 Task: Look for space in Floridia, Italy from 6th September, 2023 to 18th September, 2023 for 3 adults in price range Rs.6000 to Rs.12000. Place can be entire place with 2 bedrooms having 2 beds and 2 bathrooms. Property type can be house, flat, guest house, hotel. Booking option can be shelf check-in. Required host language is English.
Action: Mouse moved to (373, 59)
Screenshot: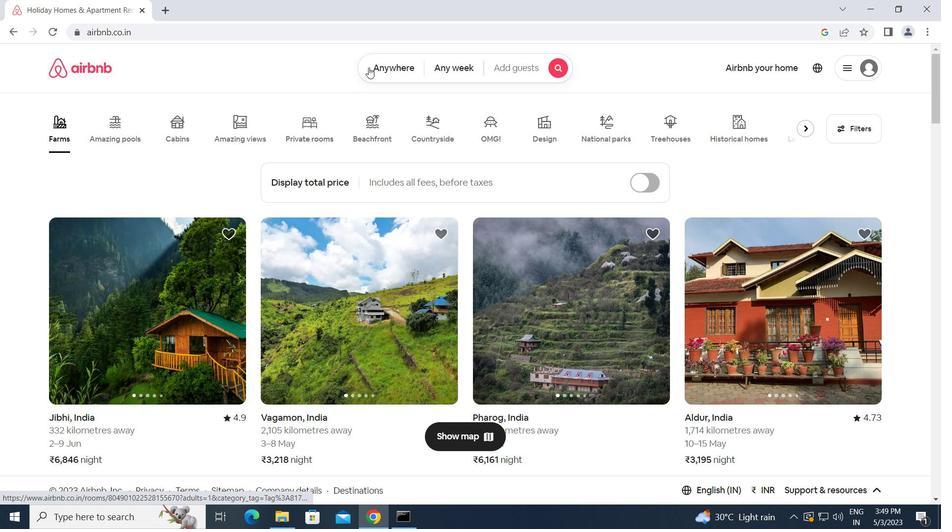 
Action: Mouse pressed left at (373, 59)
Screenshot: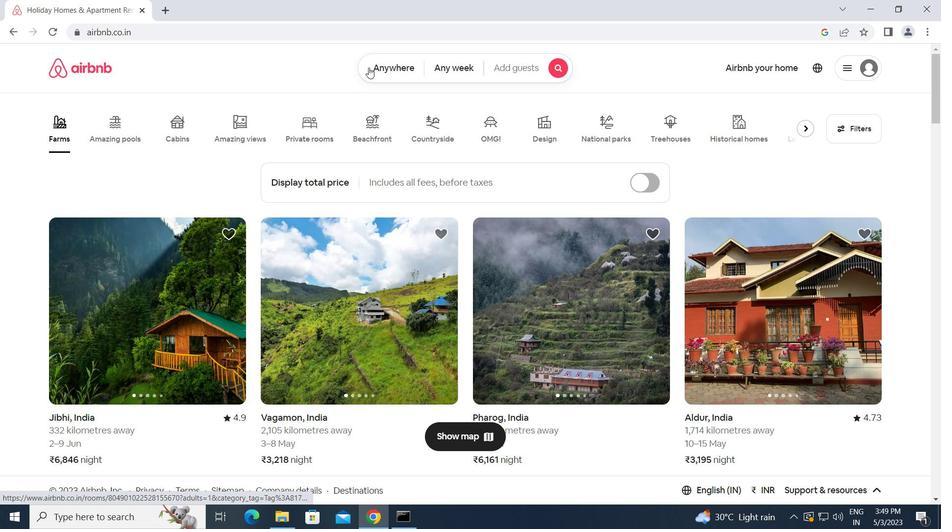 
Action: Mouse moved to (342, 105)
Screenshot: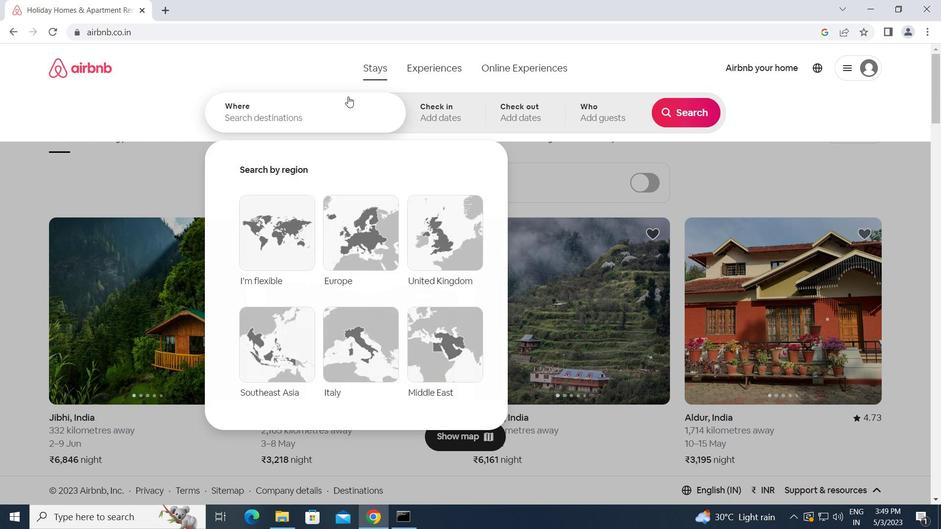 
Action: Mouse pressed left at (342, 105)
Screenshot: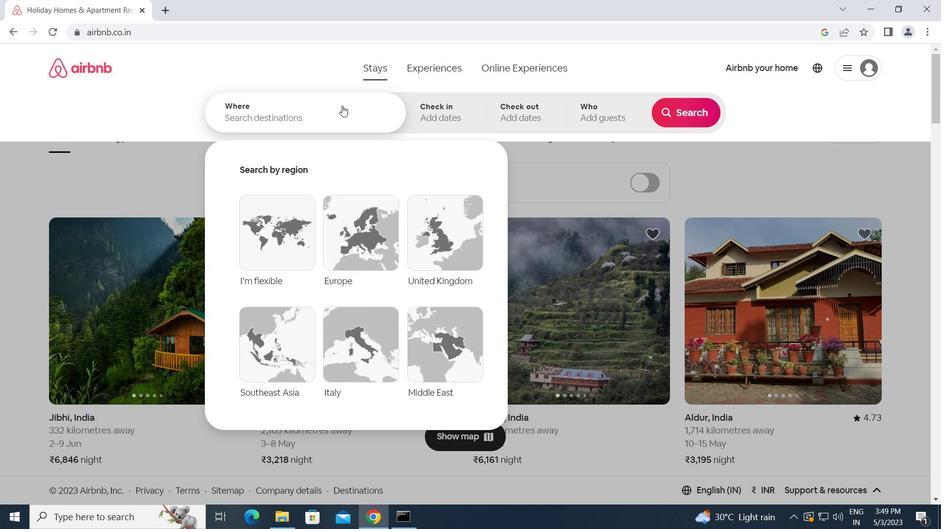
Action: Key pressed <Key.caps_lock>f<Key.caps_lock>lorida,<Key.space><Key.caps_lock>i<Key.caps_lock>taly<Key.enter>
Screenshot: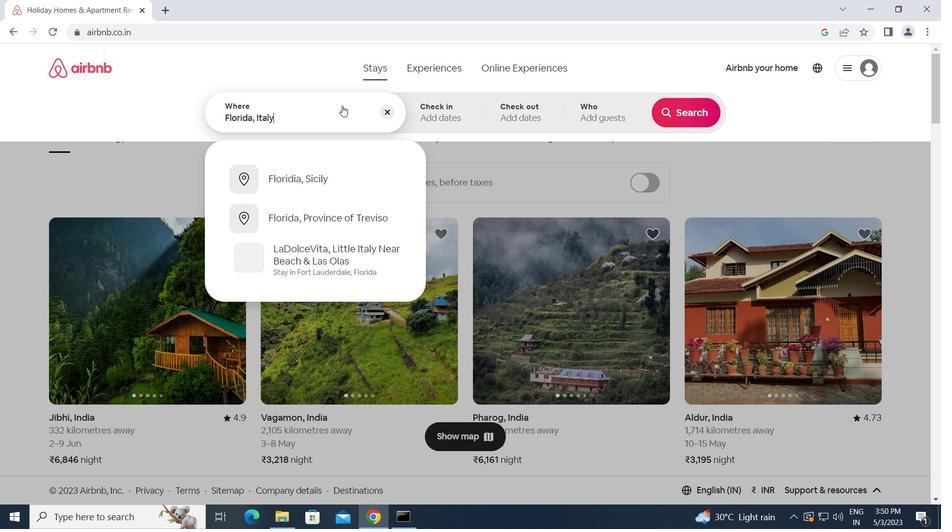 
Action: Mouse moved to (684, 211)
Screenshot: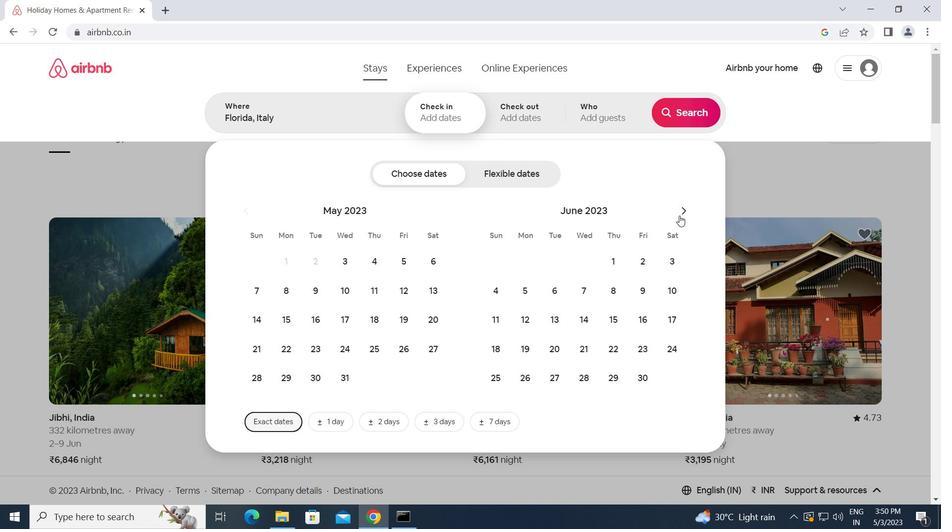 
Action: Mouse pressed left at (684, 211)
Screenshot: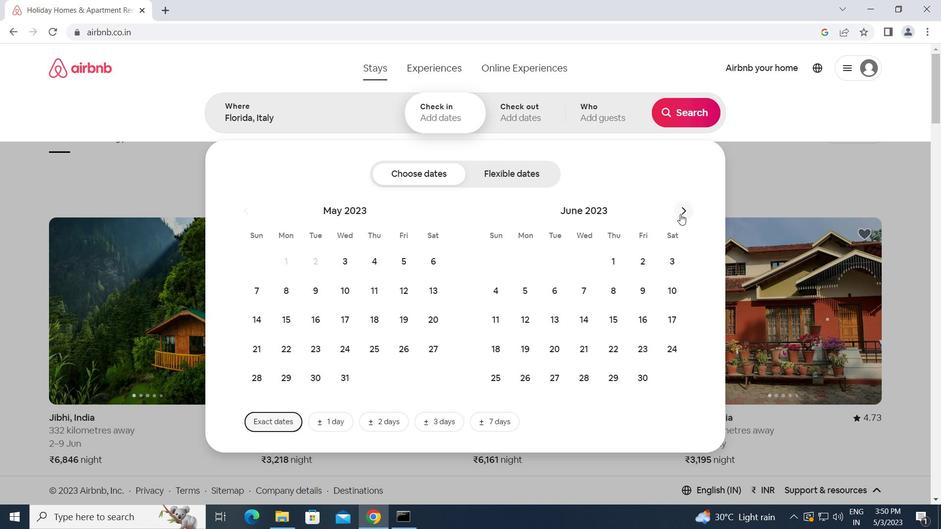 
Action: Mouse pressed left at (684, 211)
Screenshot: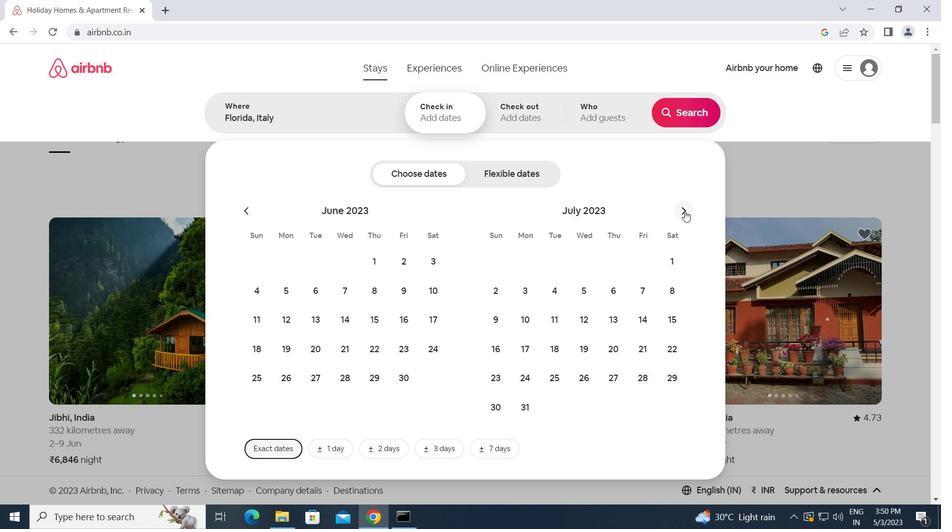 
Action: Mouse pressed left at (684, 211)
Screenshot: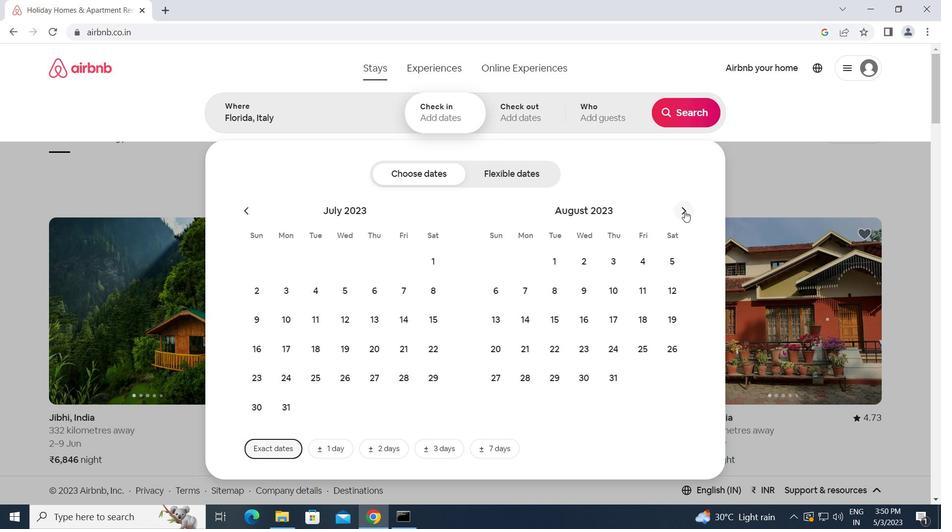 
Action: Mouse moved to (582, 286)
Screenshot: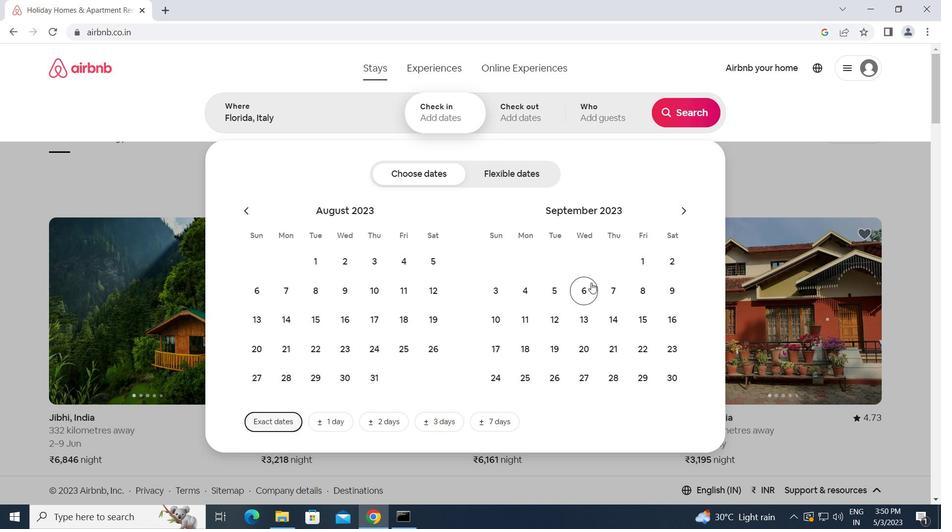 
Action: Mouse pressed left at (582, 286)
Screenshot: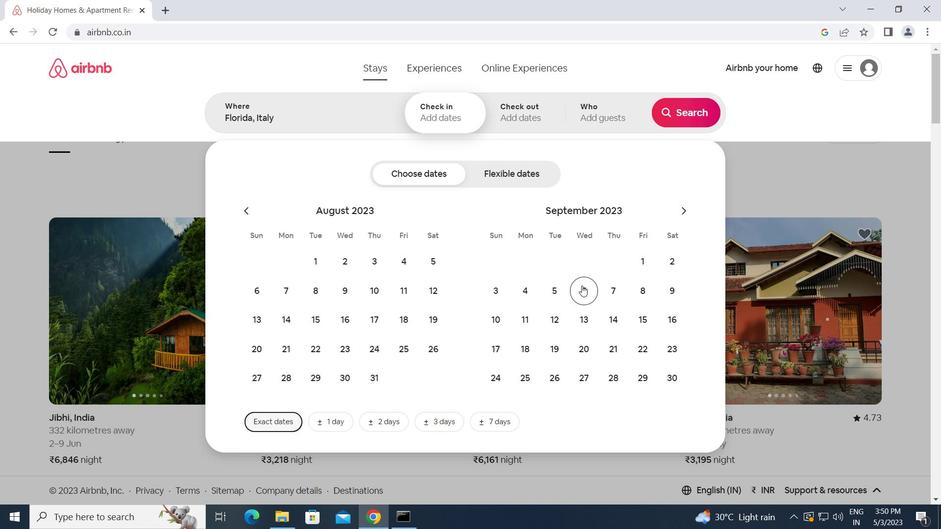 
Action: Mouse moved to (521, 340)
Screenshot: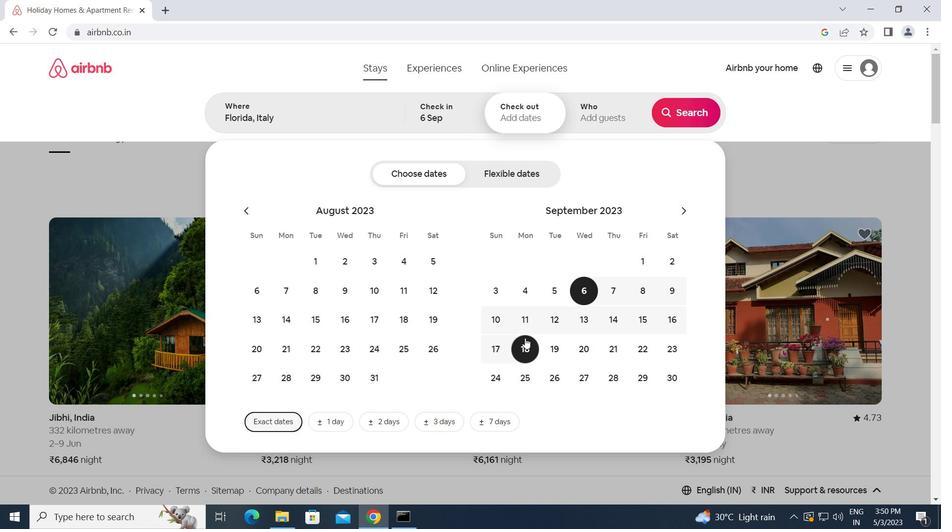 
Action: Mouse pressed left at (521, 340)
Screenshot: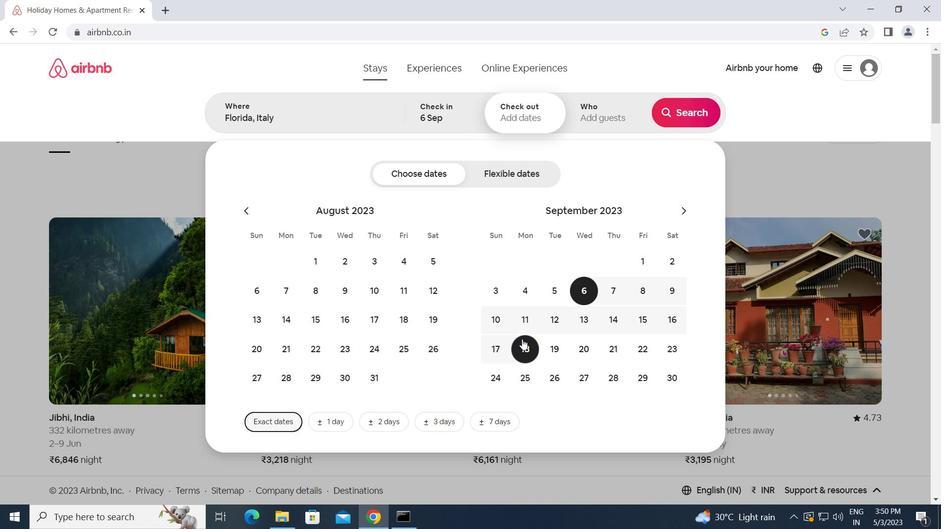 
Action: Mouse moved to (611, 110)
Screenshot: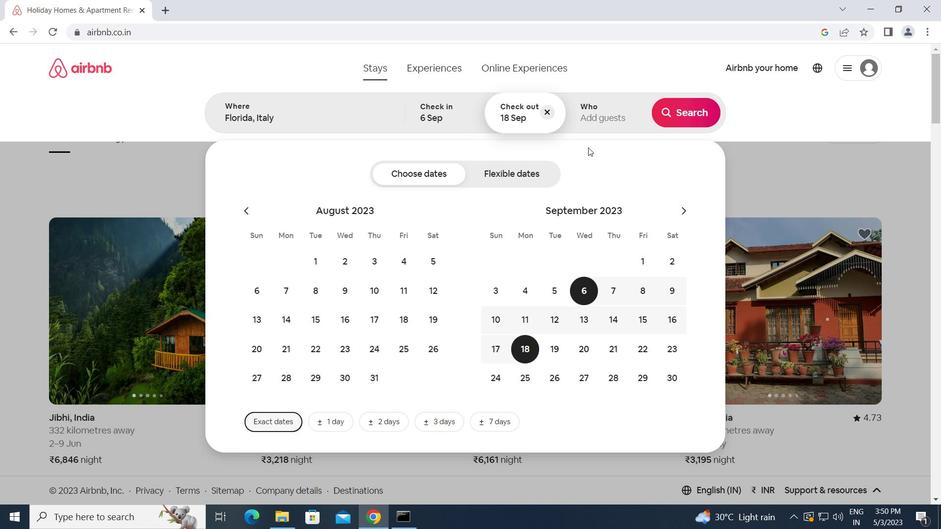 
Action: Mouse pressed left at (611, 110)
Screenshot: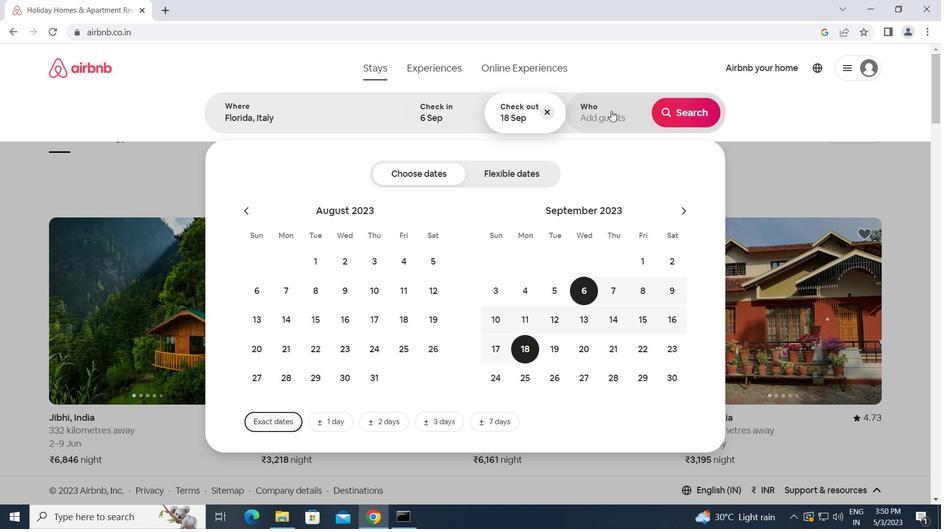 
Action: Mouse moved to (689, 177)
Screenshot: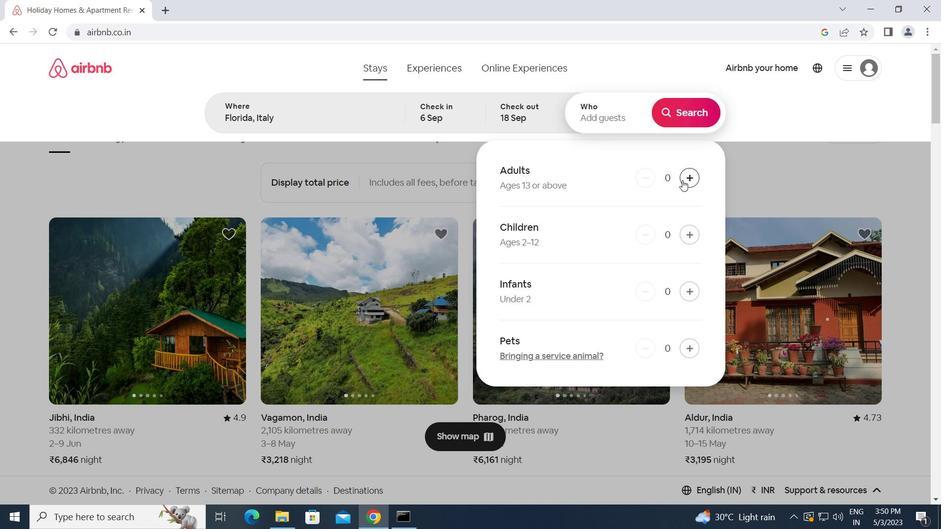
Action: Mouse pressed left at (689, 177)
Screenshot: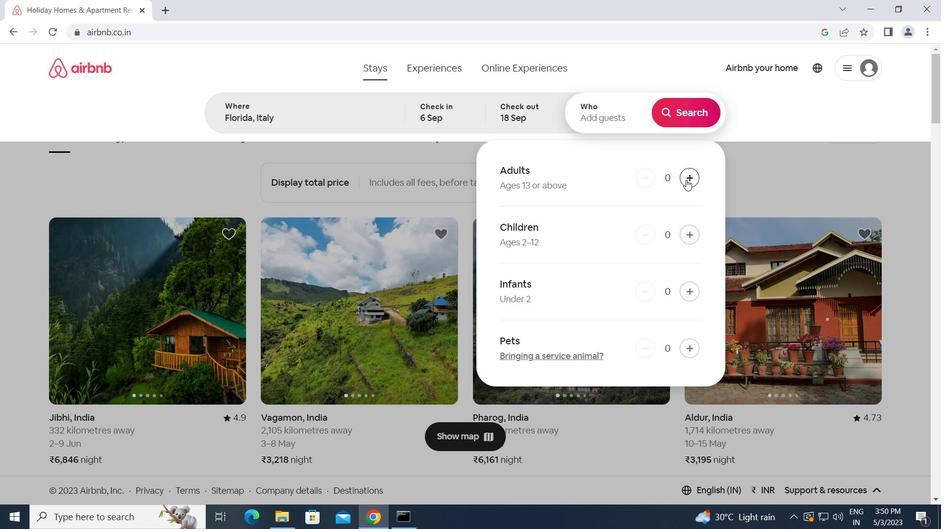 
Action: Mouse pressed left at (689, 177)
Screenshot: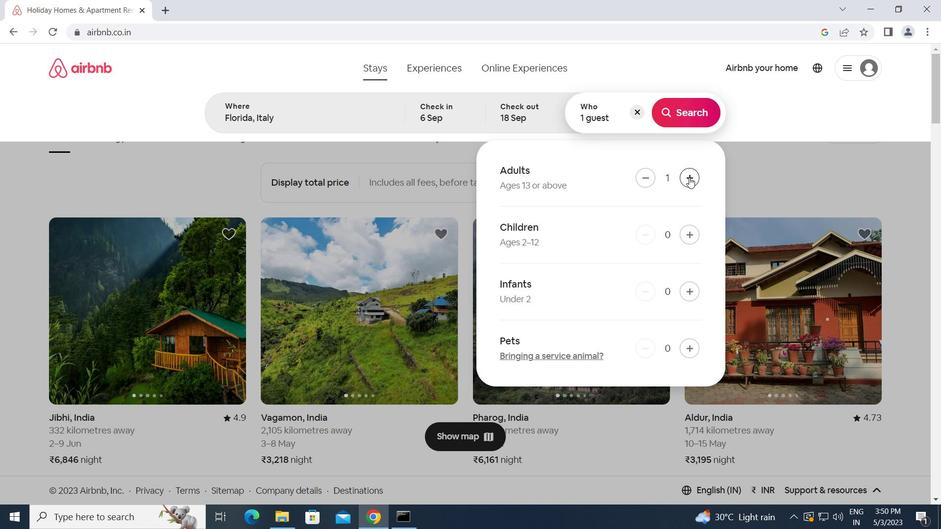 
Action: Mouse pressed left at (689, 177)
Screenshot: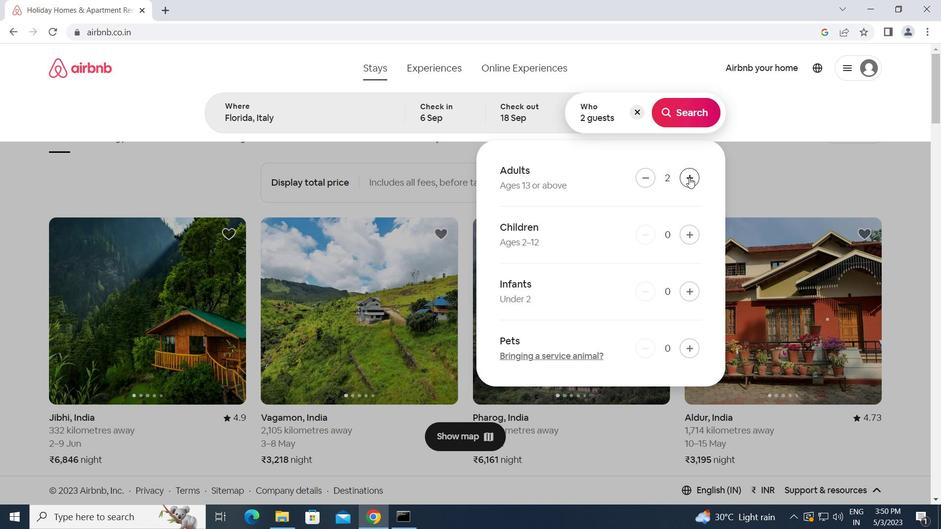 
Action: Mouse moved to (686, 118)
Screenshot: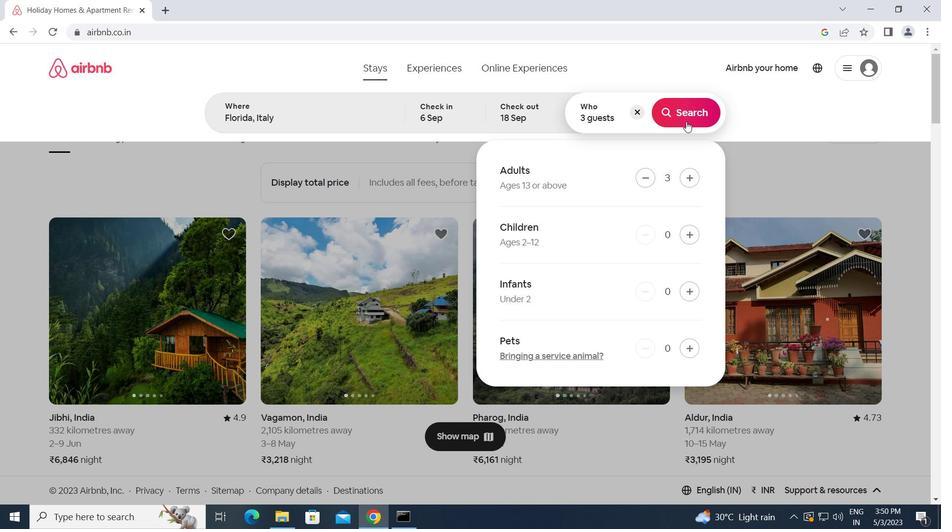 
Action: Mouse pressed left at (686, 118)
Screenshot: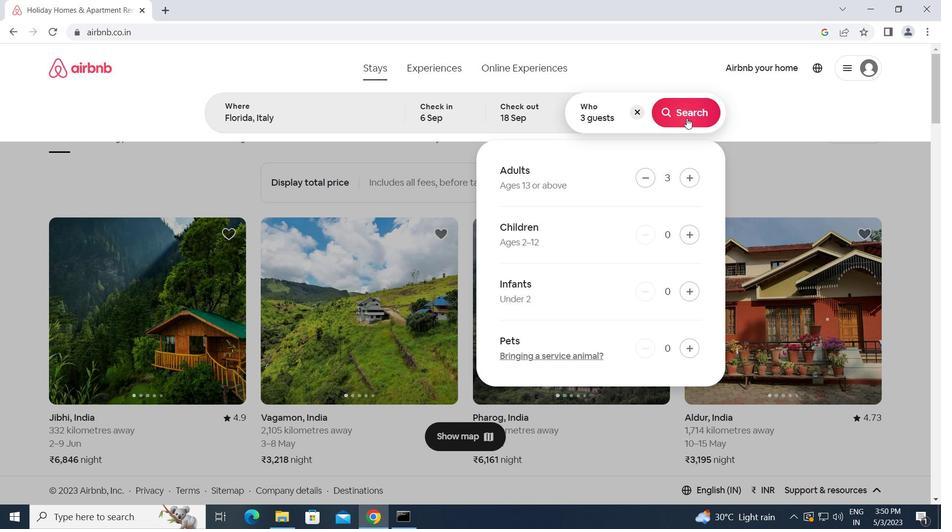 
Action: Mouse moved to (897, 115)
Screenshot: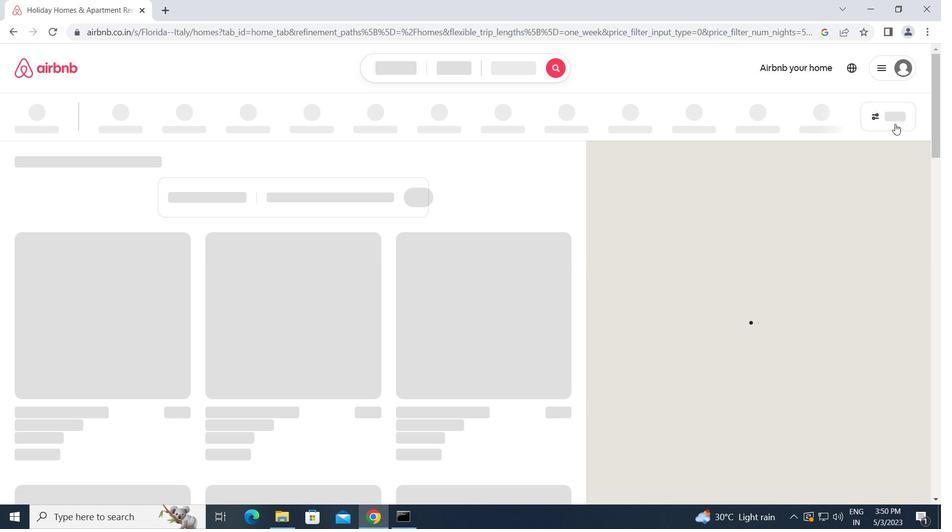 
Action: Mouse pressed left at (897, 115)
Screenshot: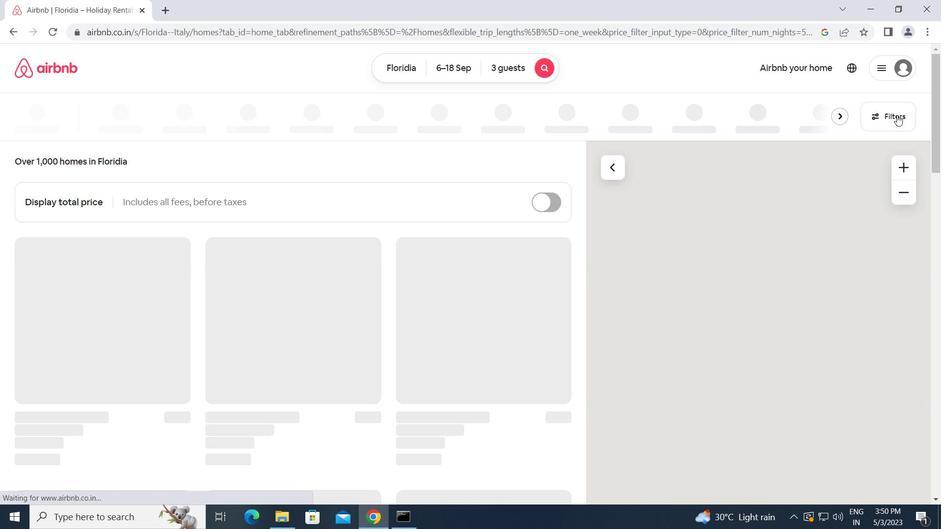 
Action: Mouse moved to (306, 271)
Screenshot: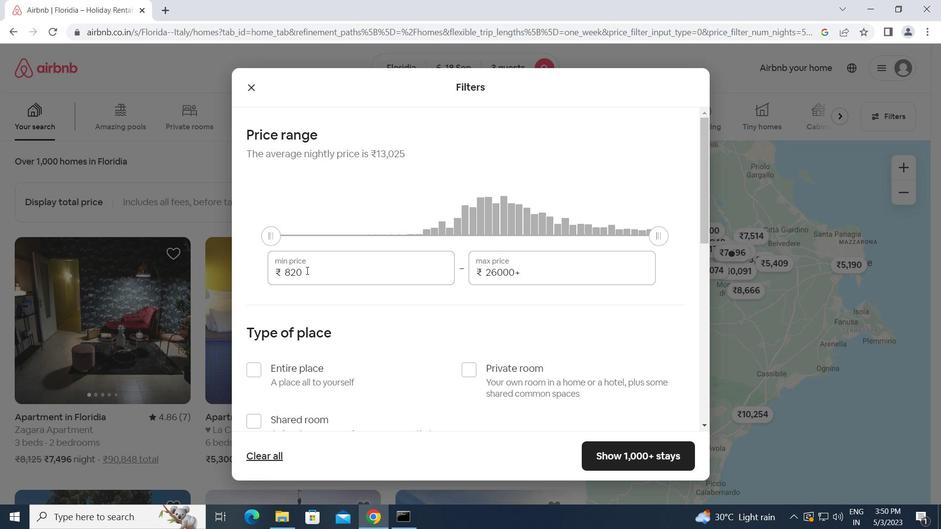 
Action: Mouse pressed left at (306, 271)
Screenshot: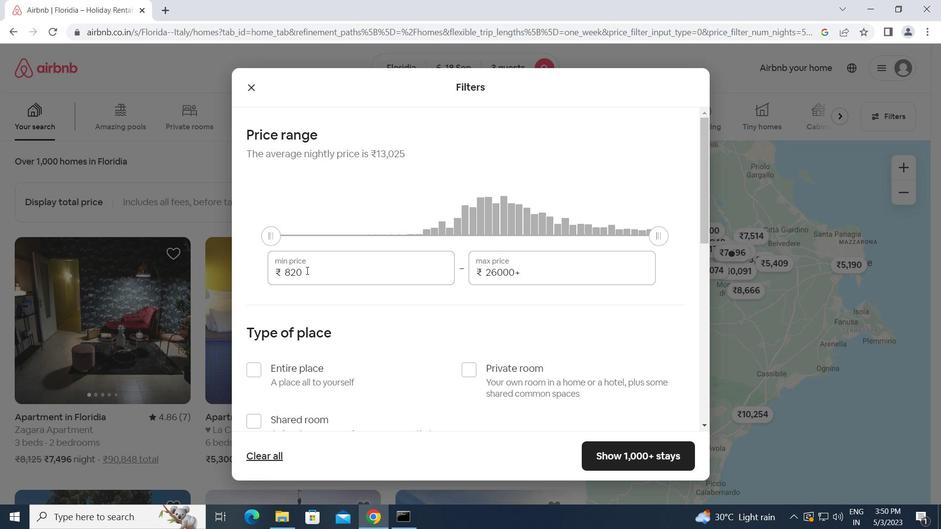 
Action: Mouse moved to (259, 275)
Screenshot: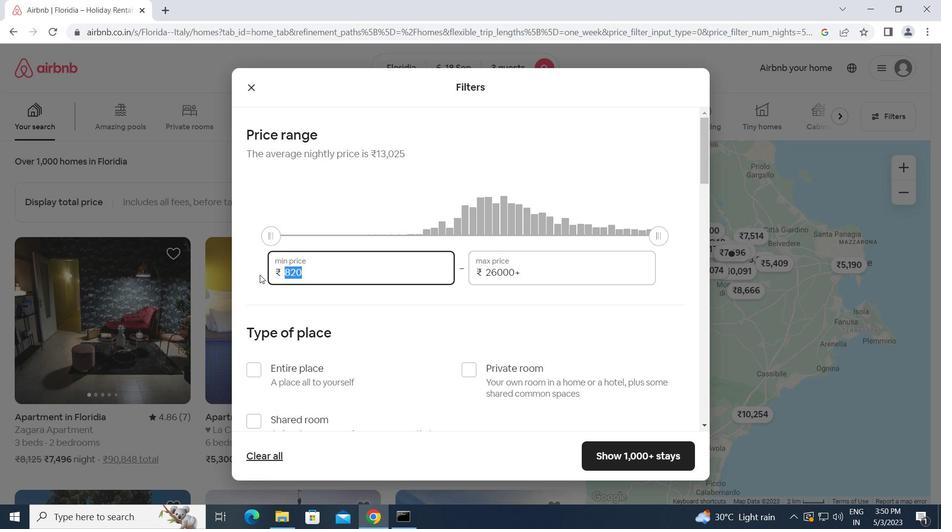 
Action: Key pressed 6000<Key.tab>2<Key.backspace>12000
Screenshot: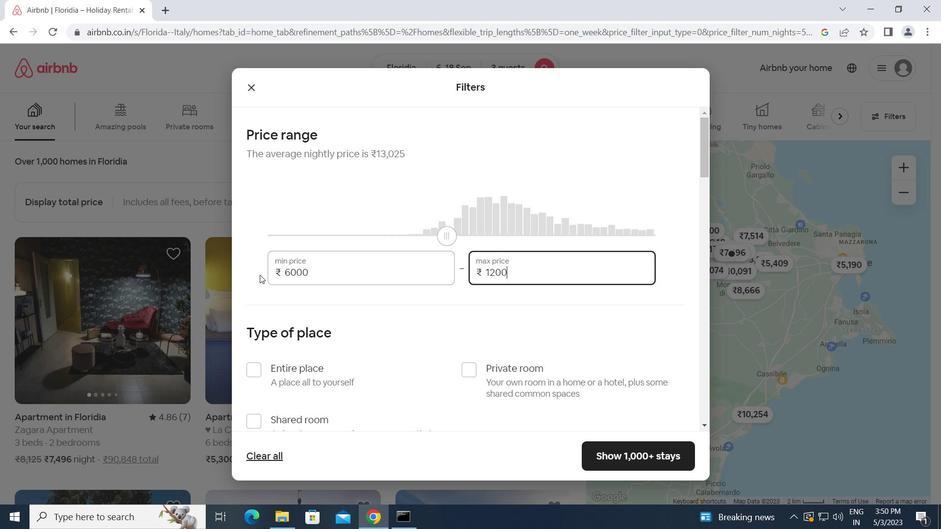
Action: Mouse moved to (268, 364)
Screenshot: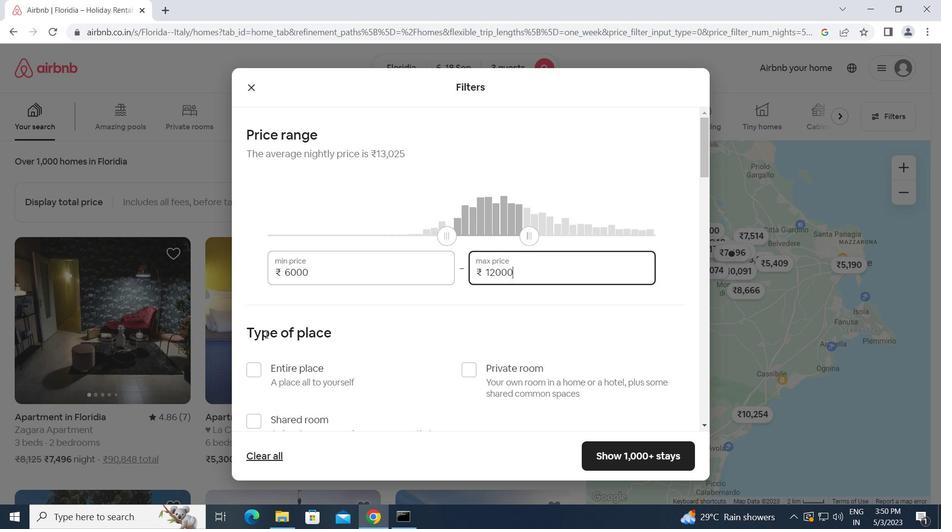 
Action: Mouse pressed left at (268, 364)
Screenshot: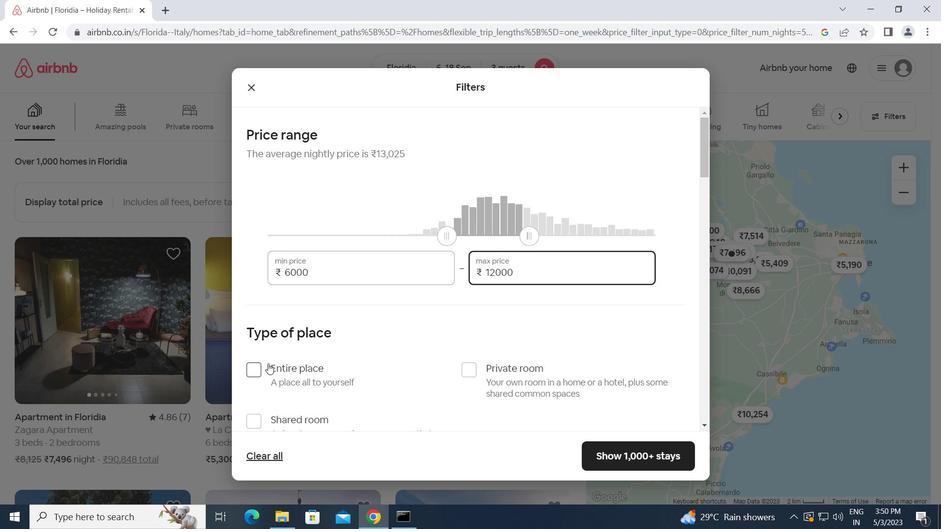 
Action: Mouse moved to (385, 357)
Screenshot: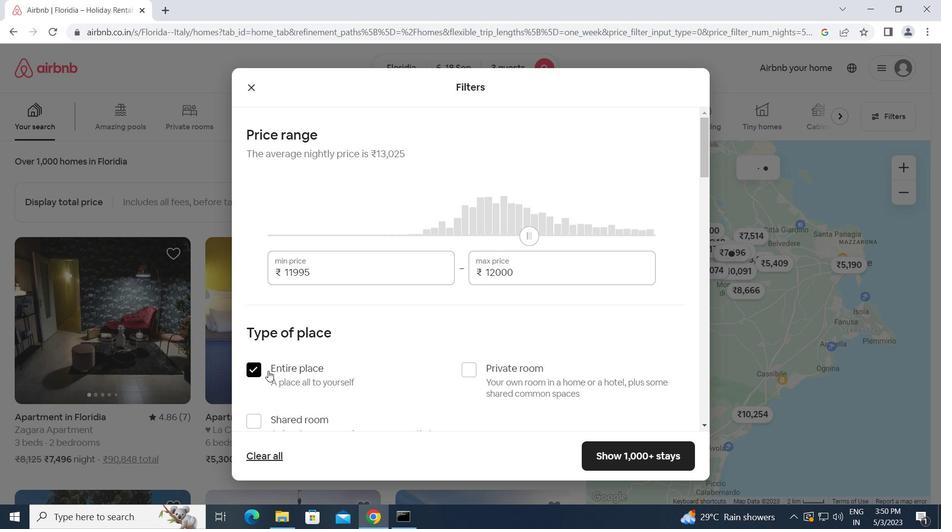 
Action: Mouse scrolled (385, 356) with delta (0, 0)
Screenshot: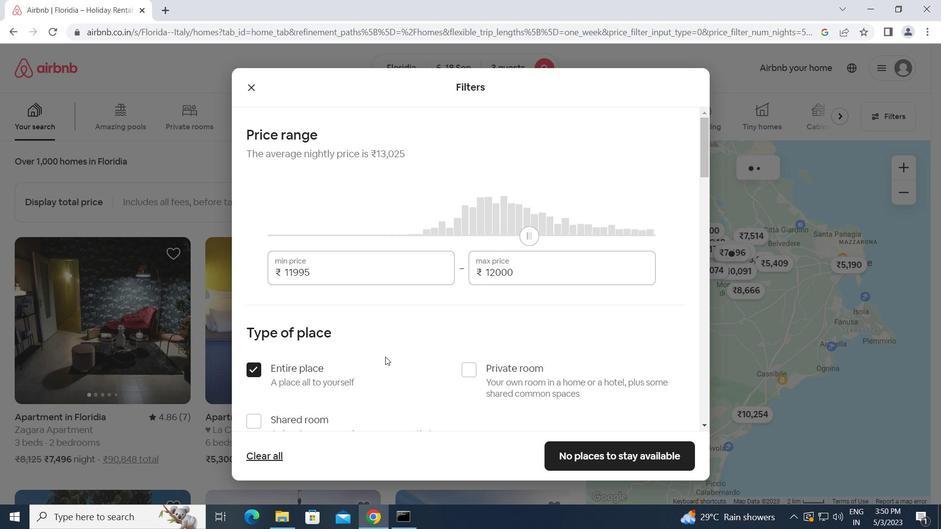
Action: Mouse scrolled (385, 356) with delta (0, 0)
Screenshot: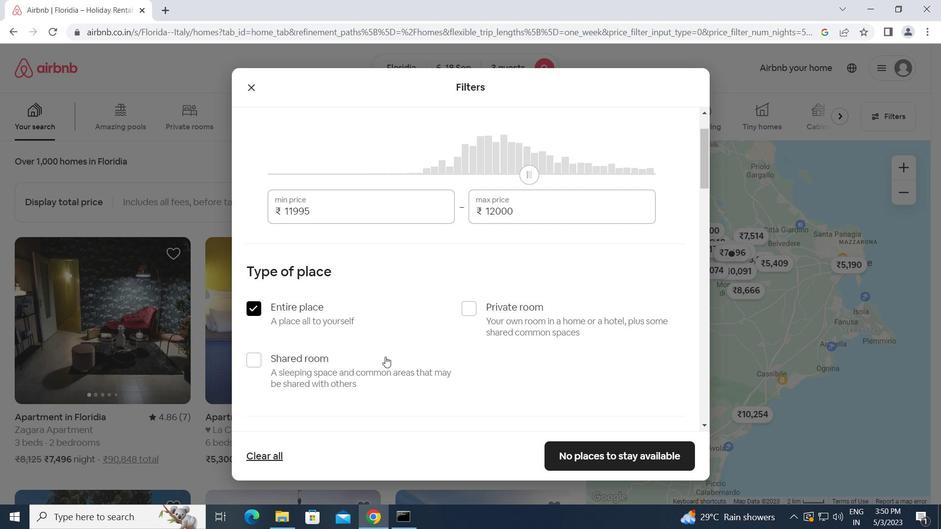 
Action: Mouse moved to (320, 309)
Screenshot: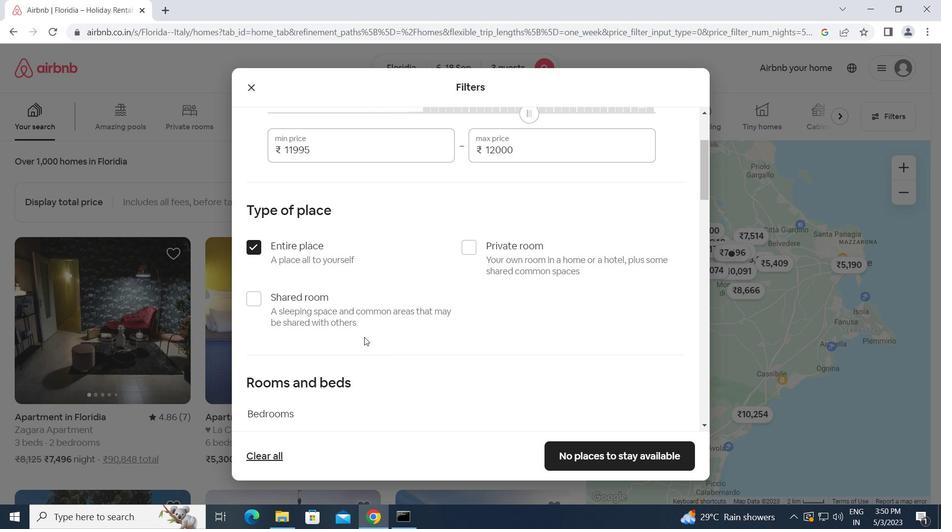 
Action: Mouse scrolled (320, 309) with delta (0, 0)
Screenshot: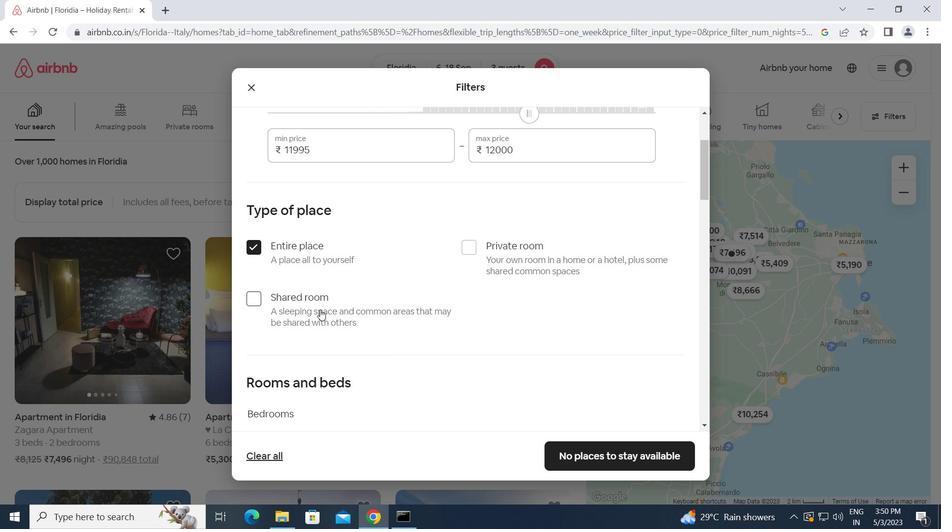 
Action: Mouse moved to (319, 309)
Screenshot: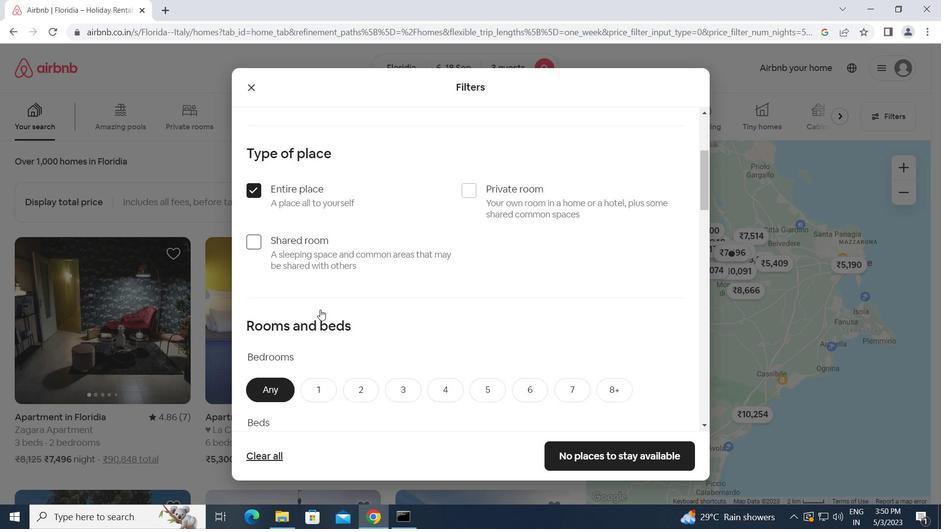 
Action: Mouse scrolled (319, 309) with delta (0, 0)
Screenshot: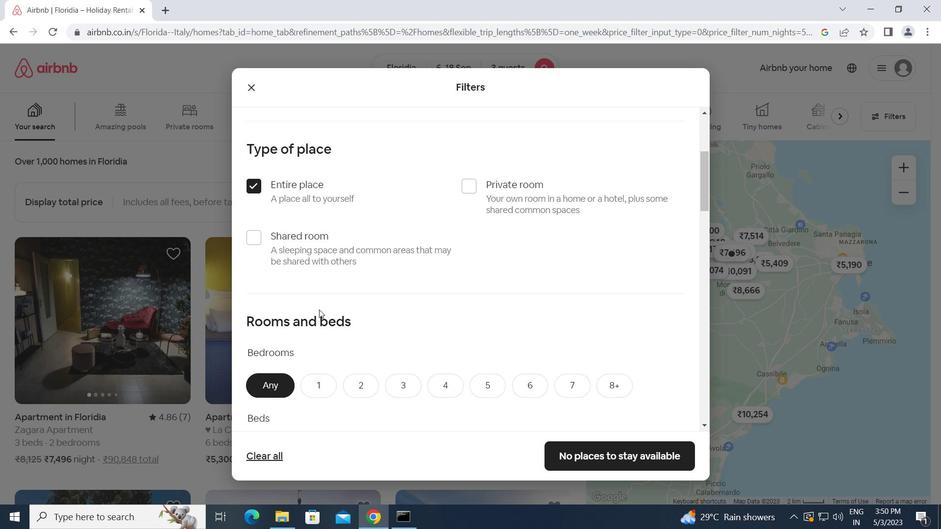 
Action: Mouse moved to (355, 321)
Screenshot: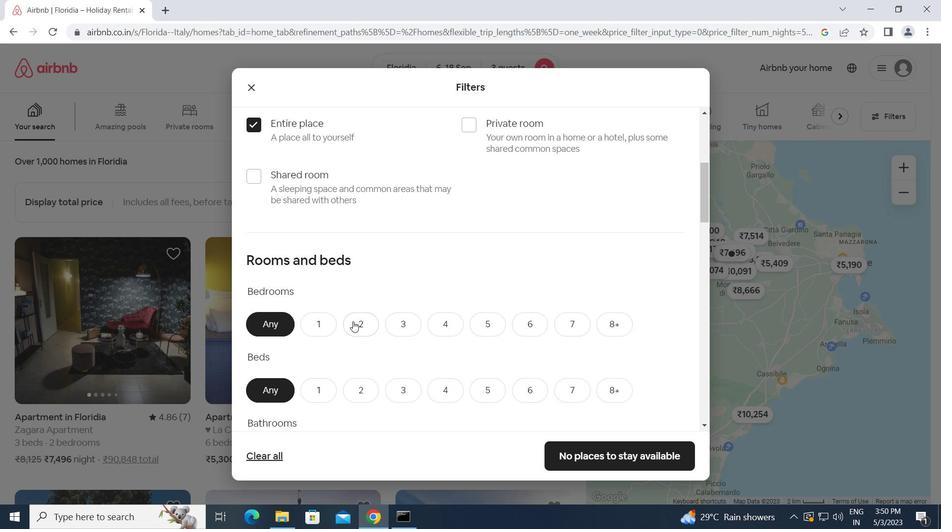 
Action: Mouse pressed left at (355, 321)
Screenshot: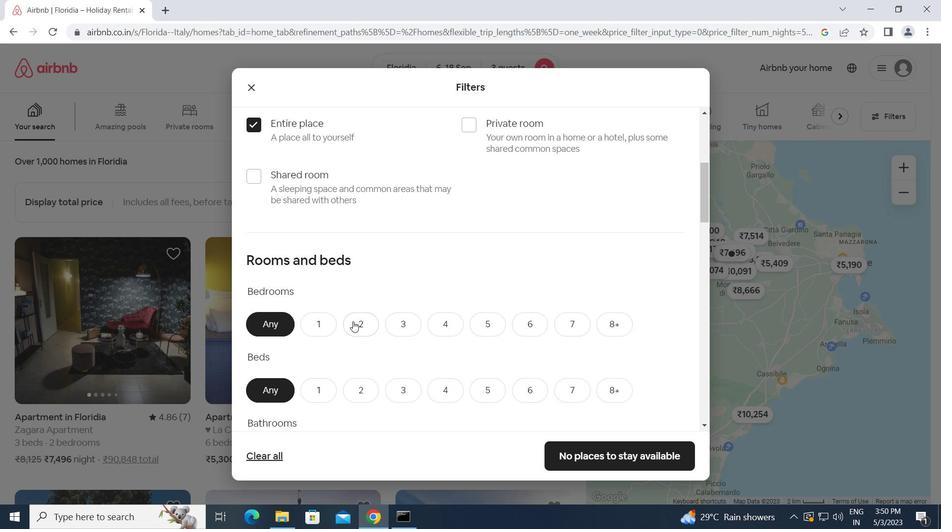 
Action: Mouse moved to (356, 388)
Screenshot: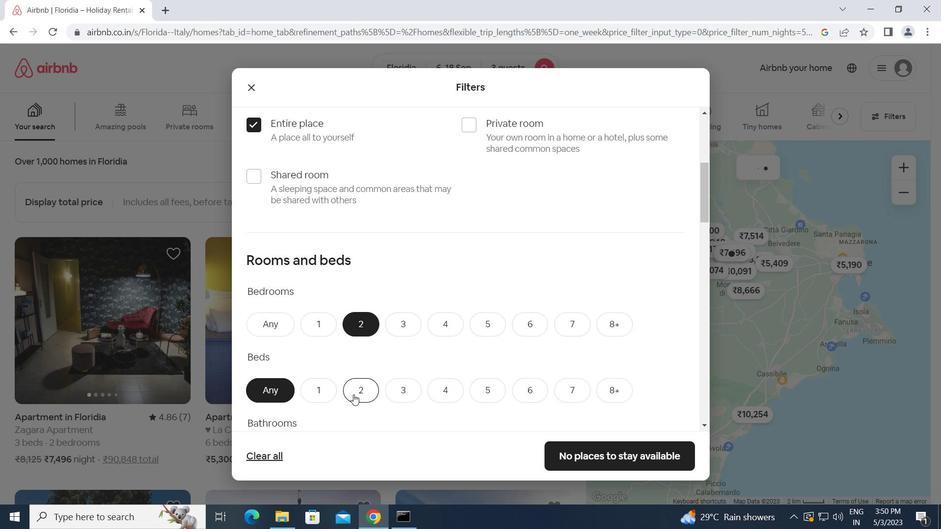 
Action: Mouse pressed left at (356, 388)
Screenshot: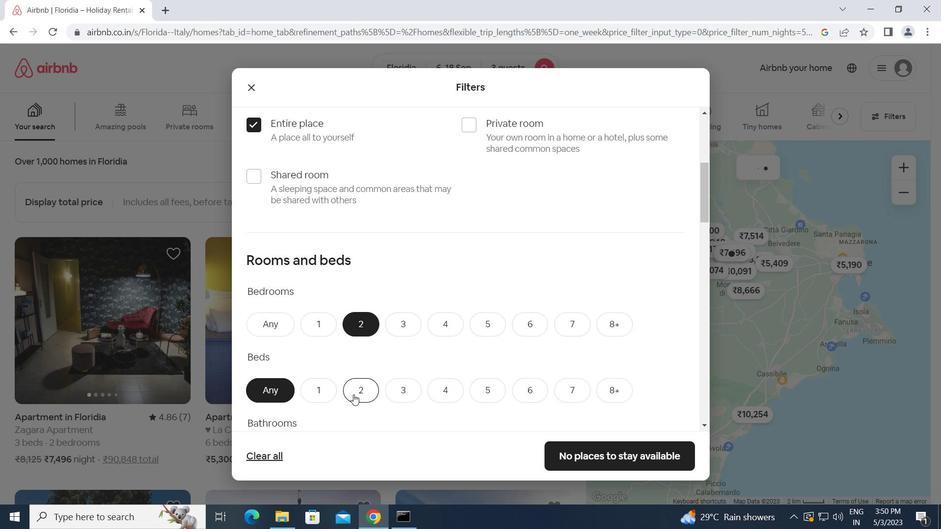 
Action: Mouse scrolled (356, 388) with delta (0, 0)
Screenshot: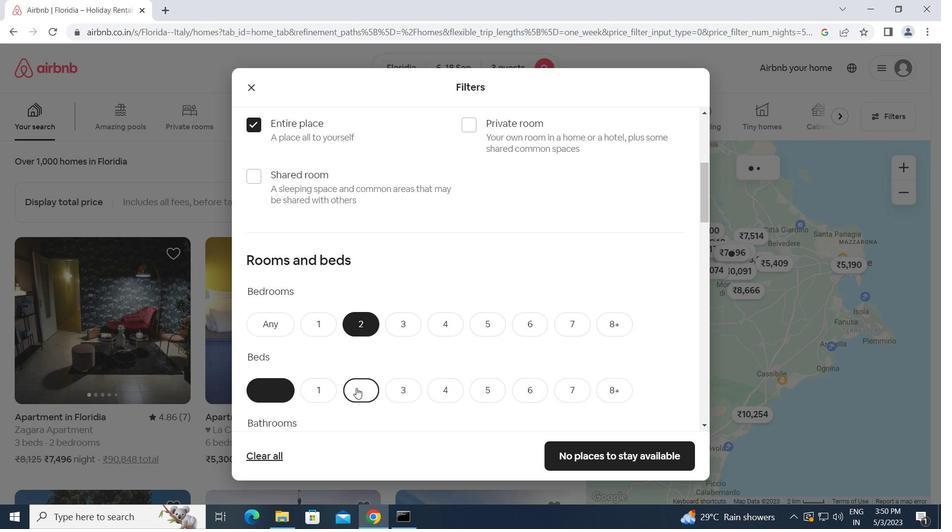
Action: Mouse scrolled (356, 388) with delta (0, 0)
Screenshot: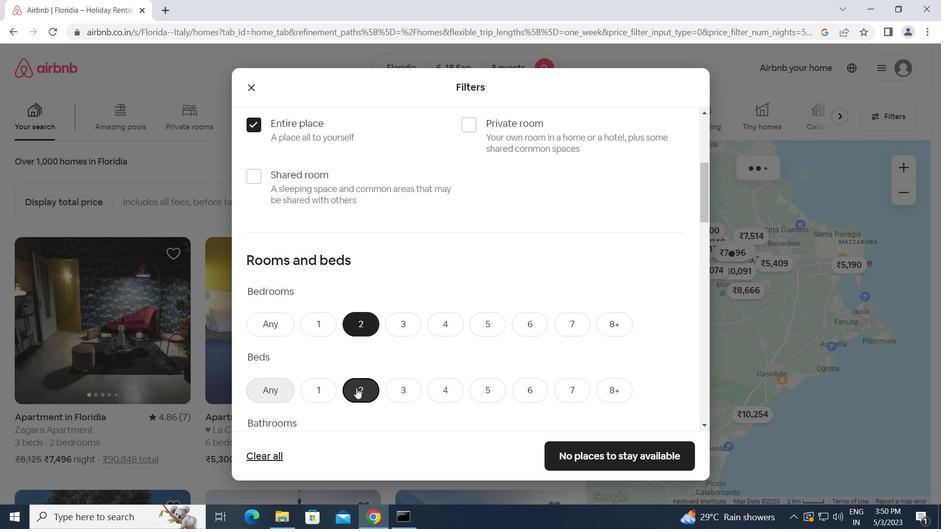 
Action: Mouse moved to (359, 331)
Screenshot: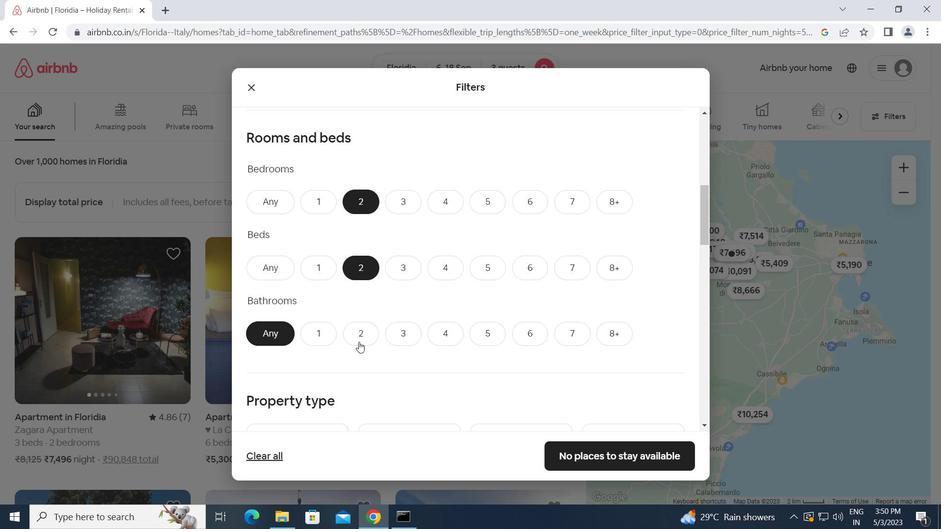 
Action: Mouse pressed left at (359, 331)
Screenshot: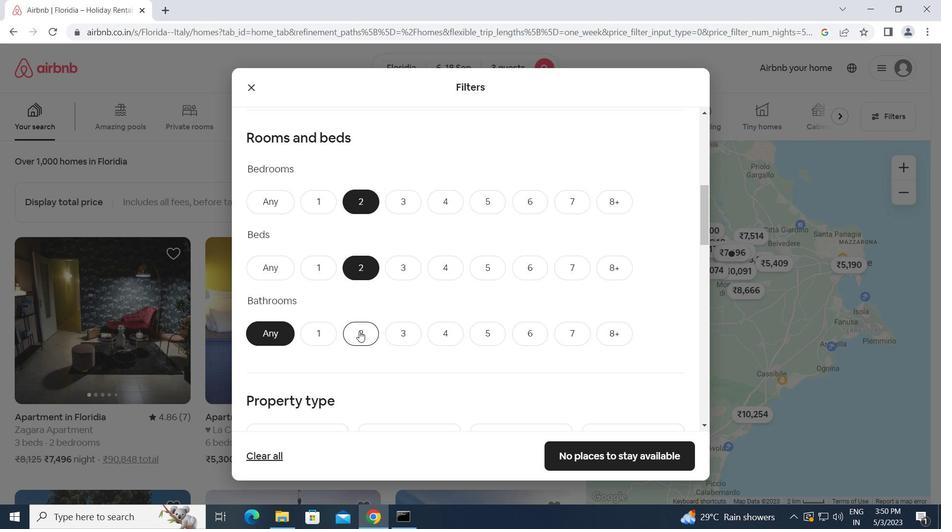
Action: Mouse moved to (373, 339)
Screenshot: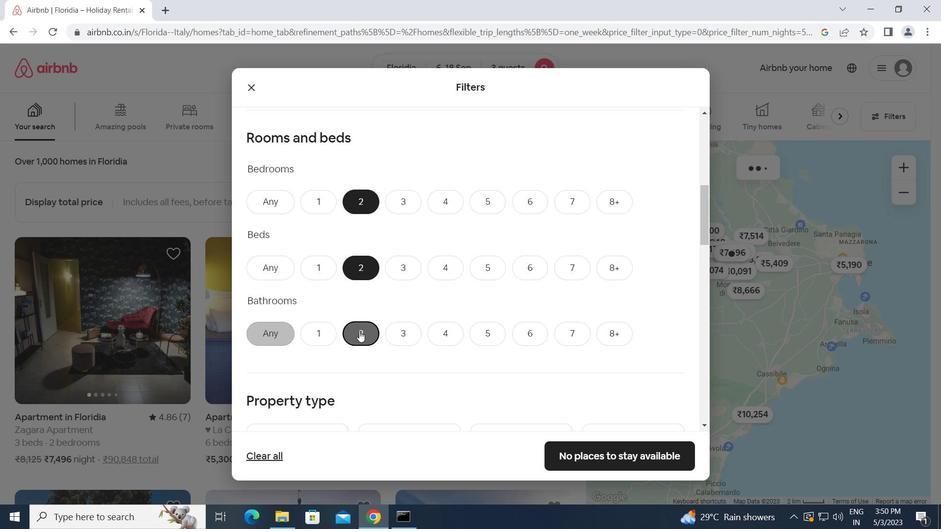 
Action: Mouse scrolled (373, 339) with delta (0, 0)
Screenshot: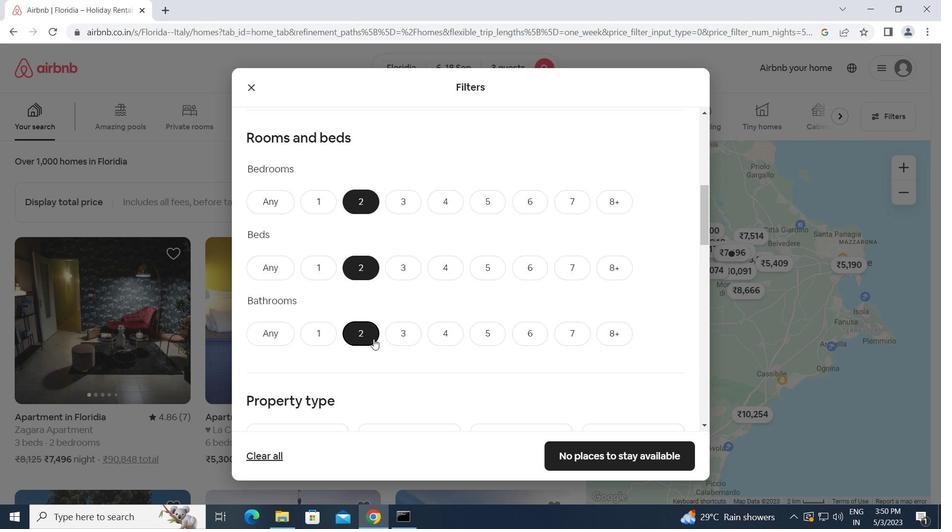 
Action: Mouse scrolled (373, 339) with delta (0, 0)
Screenshot: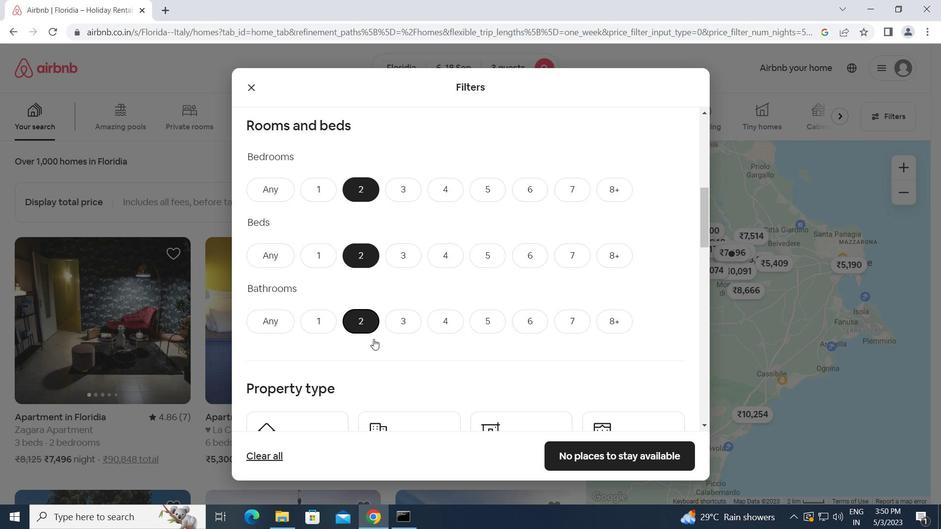 
Action: Mouse moved to (298, 331)
Screenshot: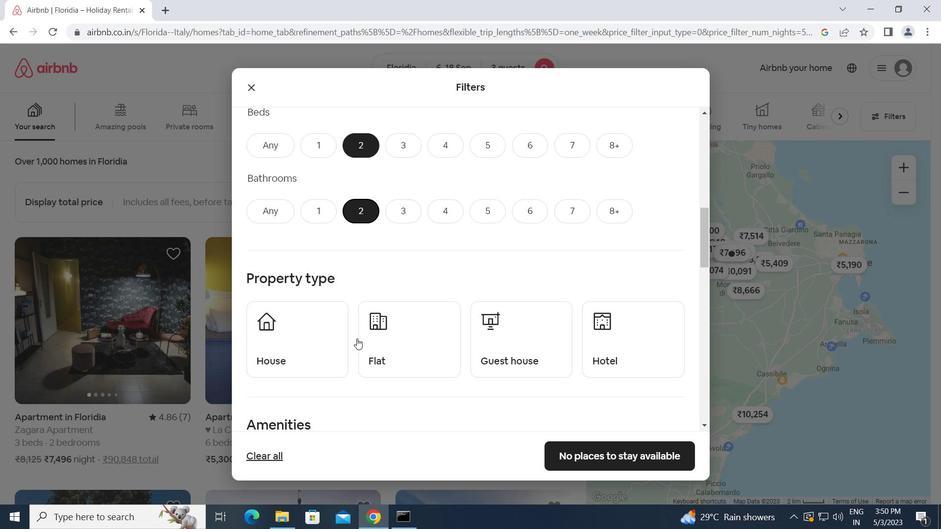 
Action: Mouse pressed left at (298, 331)
Screenshot: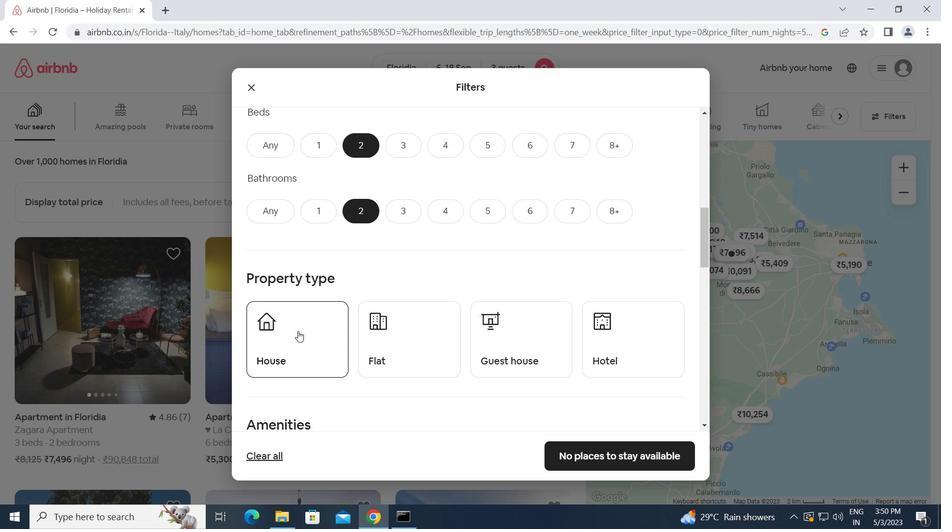 
Action: Mouse moved to (409, 331)
Screenshot: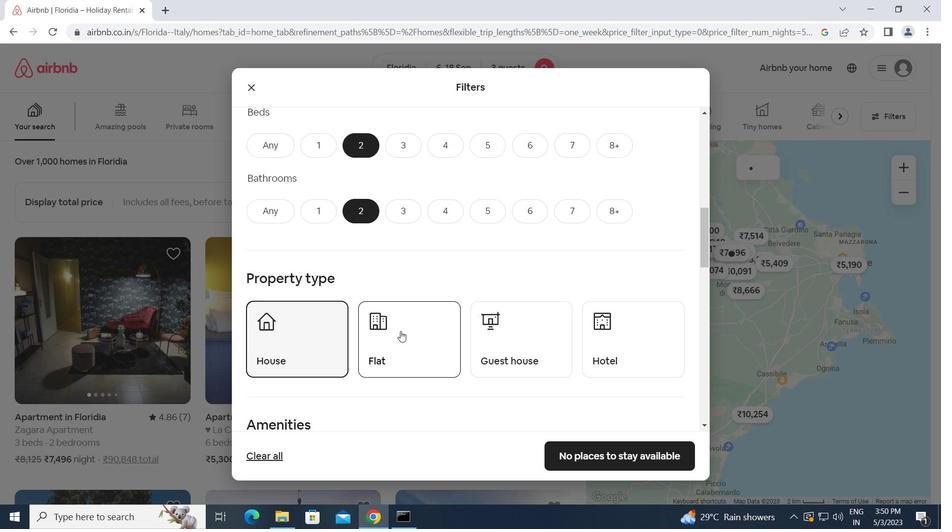 
Action: Mouse pressed left at (409, 331)
Screenshot: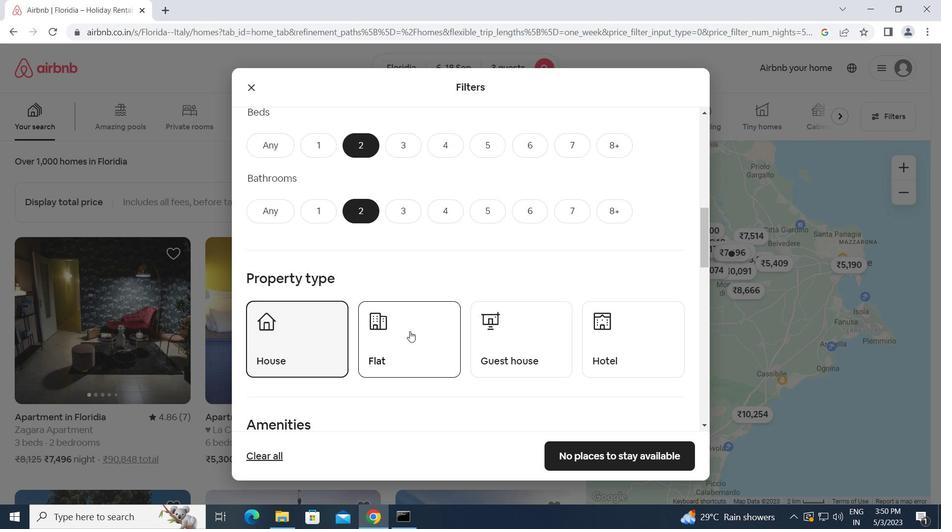 
Action: Mouse moved to (524, 336)
Screenshot: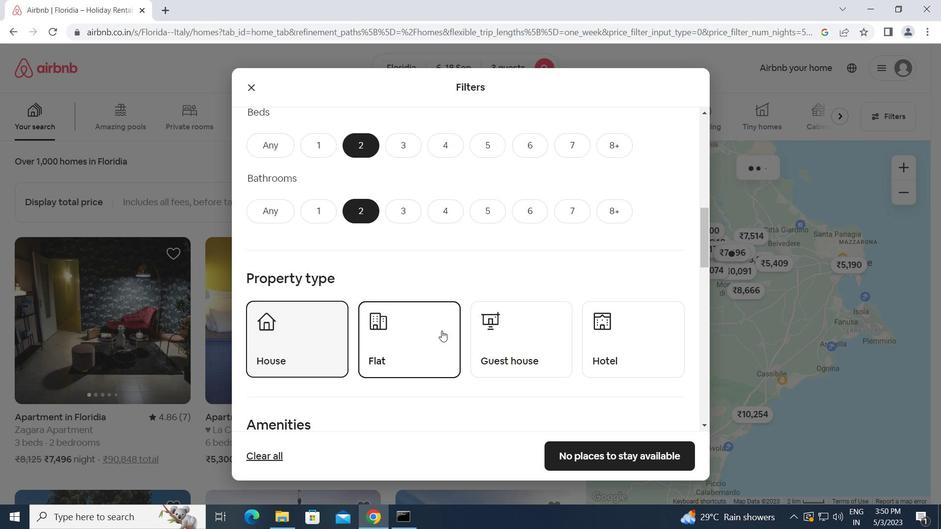 
Action: Mouse pressed left at (524, 336)
Screenshot: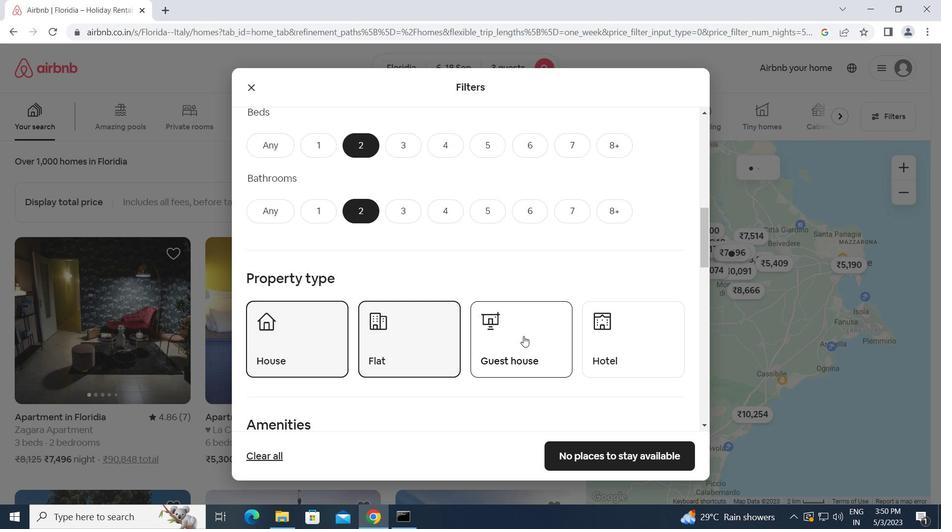 
Action: Mouse moved to (605, 345)
Screenshot: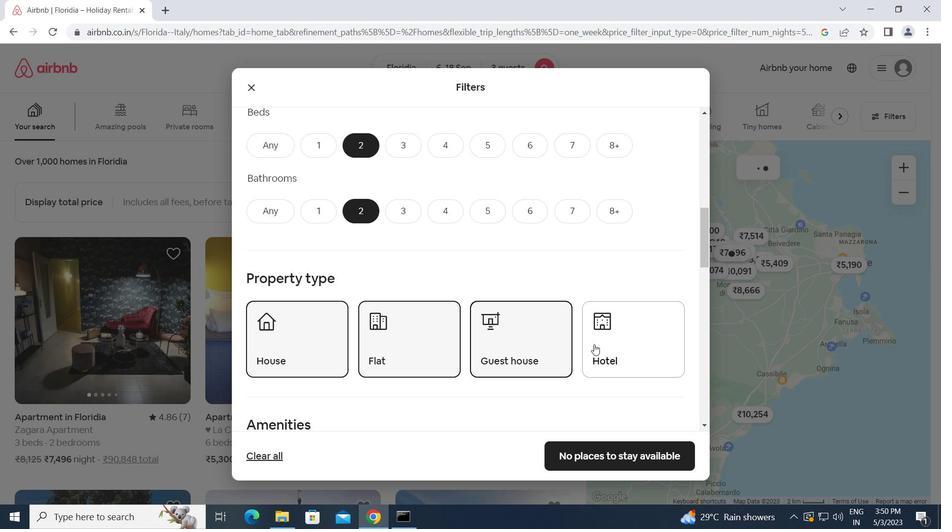 
Action: Mouse pressed left at (605, 345)
Screenshot: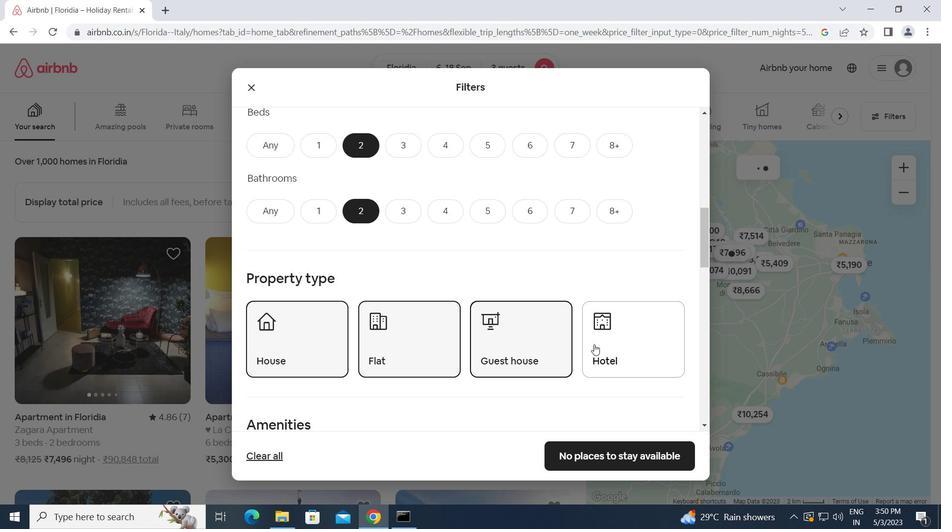 
Action: Mouse moved to (536, 339)
Screenshot: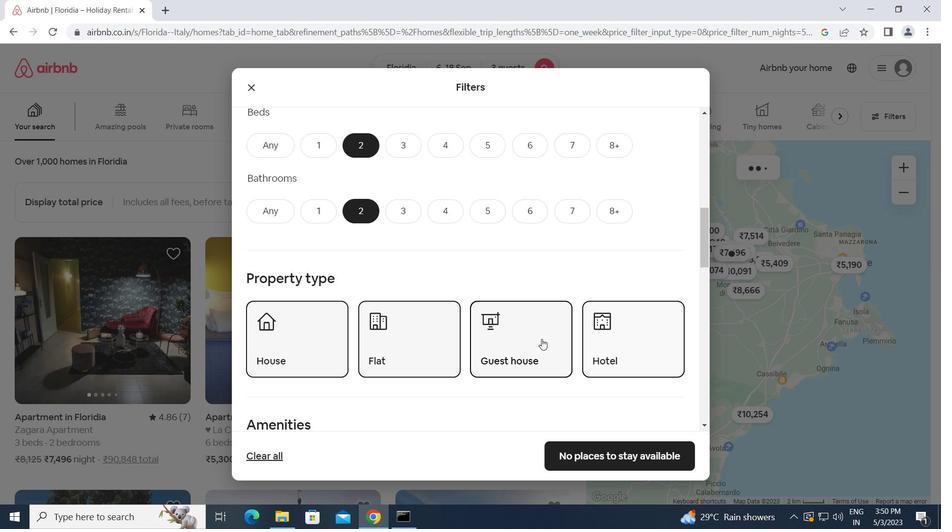 
Action: Mouse scrolled (536, 338) with delta (0, 0)
Screenshot: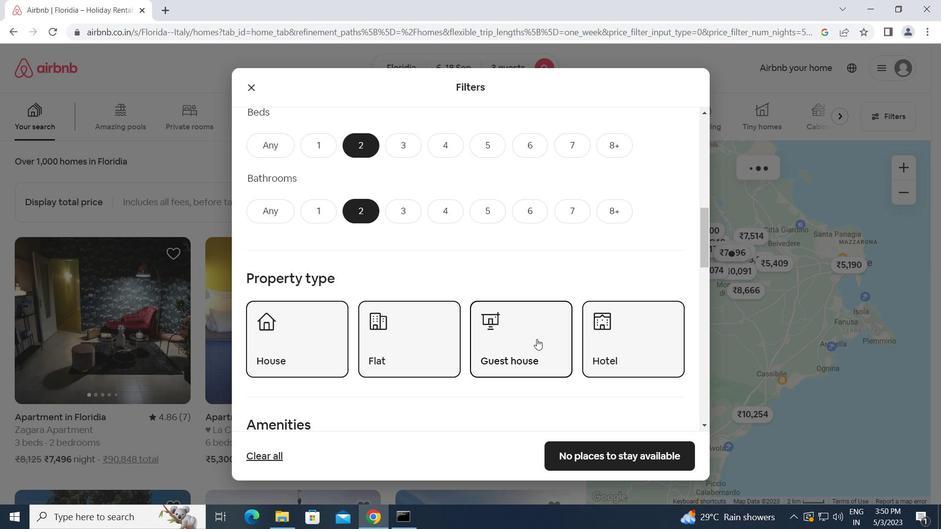
Action: Mouse scrolled (536, 338) with delta (0, 0)
Screenshot: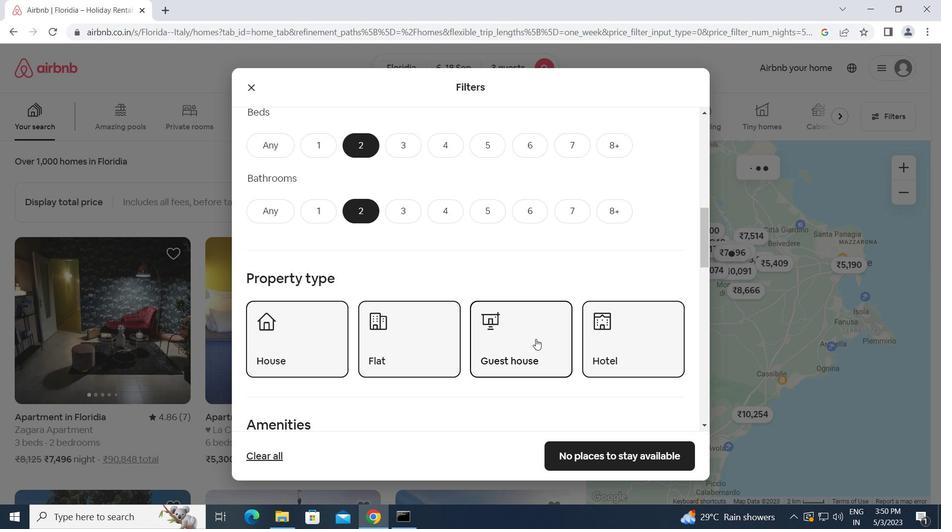 
Action: Mouse scrolled (536, 338) with delta (0, 0)
Screenshot: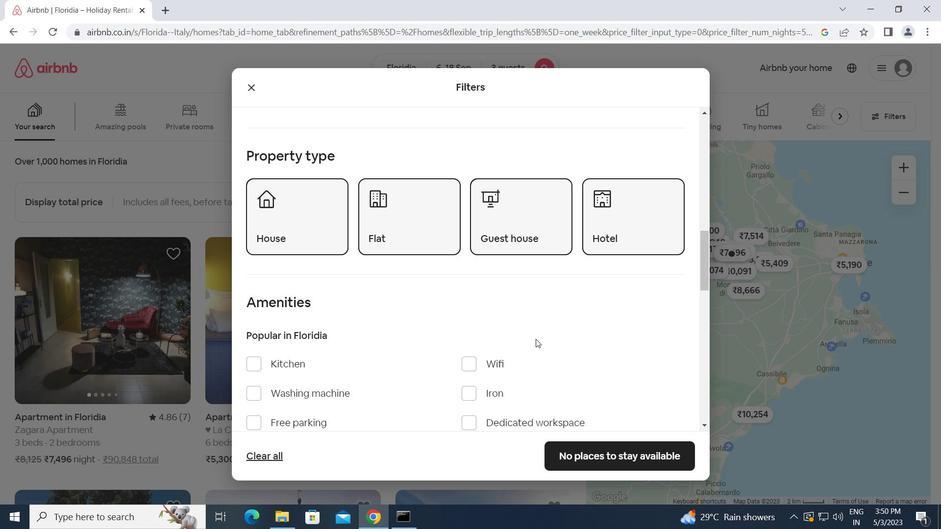 
Action: Mouse scrolled (536, 338) with delta (0, 0)
Screenshot: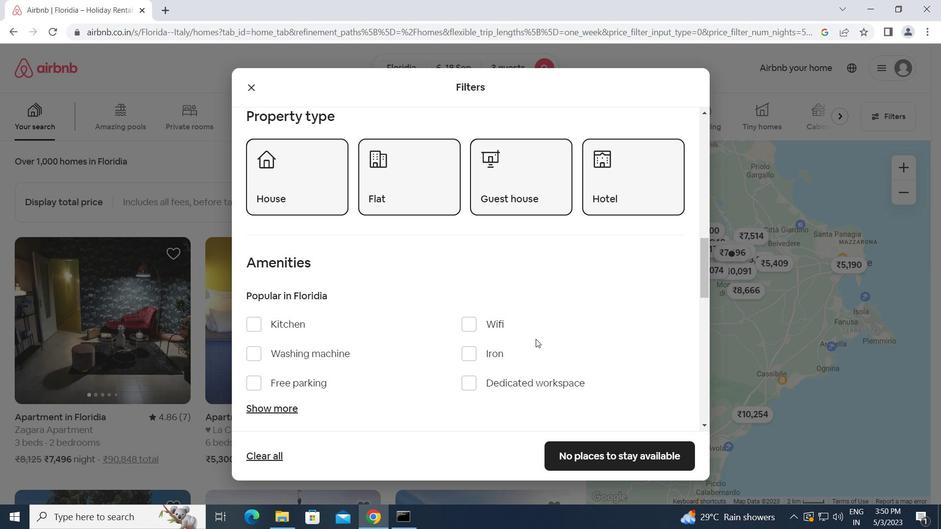 
Action: Mouse scrolled (536, 338) with delta (0, 0)
Screenshot: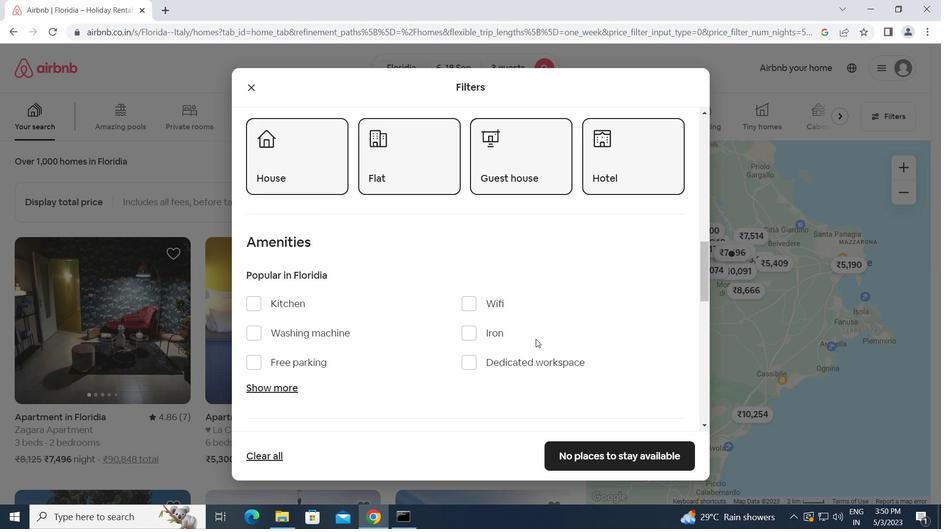 
Action: Mouse scrolled (536, 338) with delta (0, 0)
Screenshot: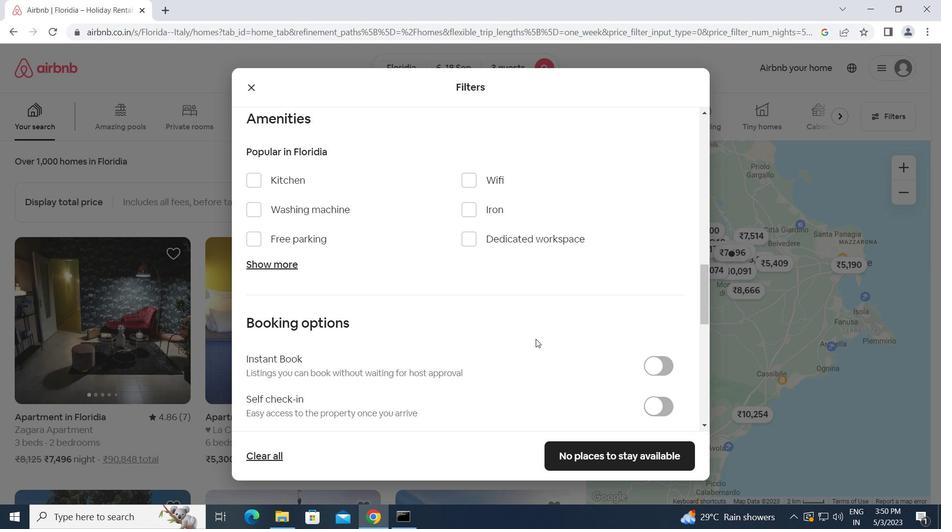 
Action: Mouse moved to (646, 340)
Screenshot: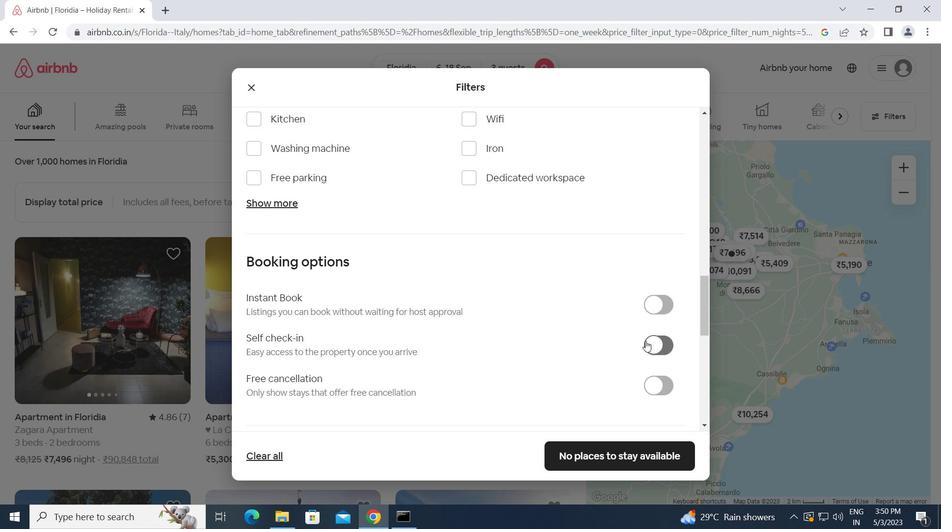 
Action: Mouse pressed left at (646, 340)
Screenshot: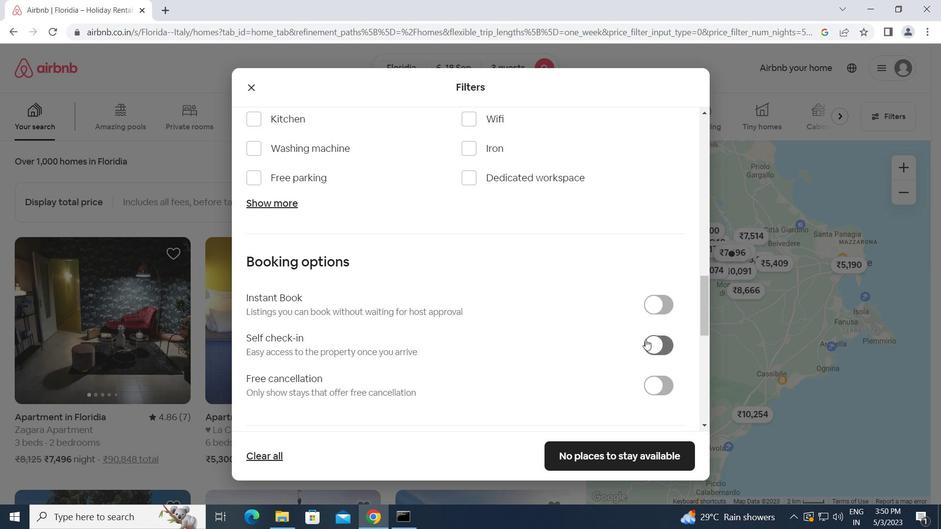 
Action: Mouse moved to (532, 359)
Screenshot: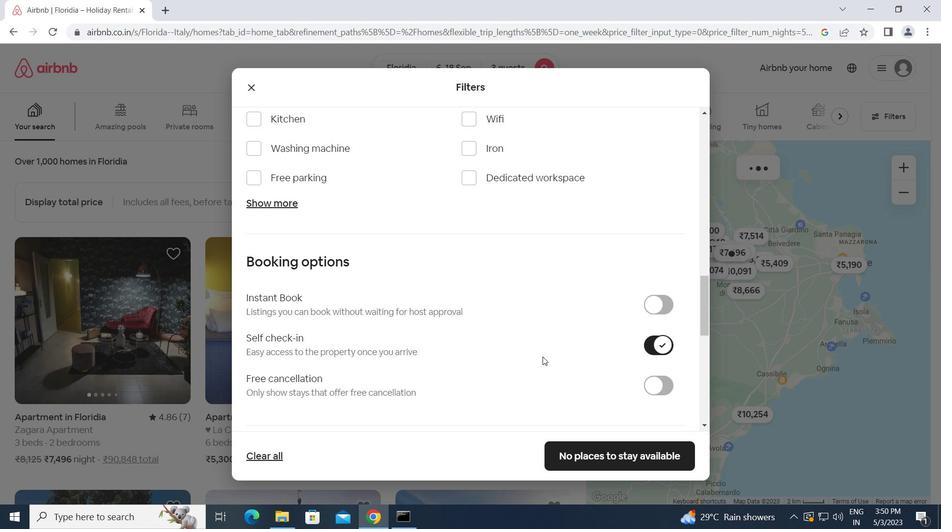 
Action: Mouse scrolled (532, 358) with delta (0, 0)
Screenshot: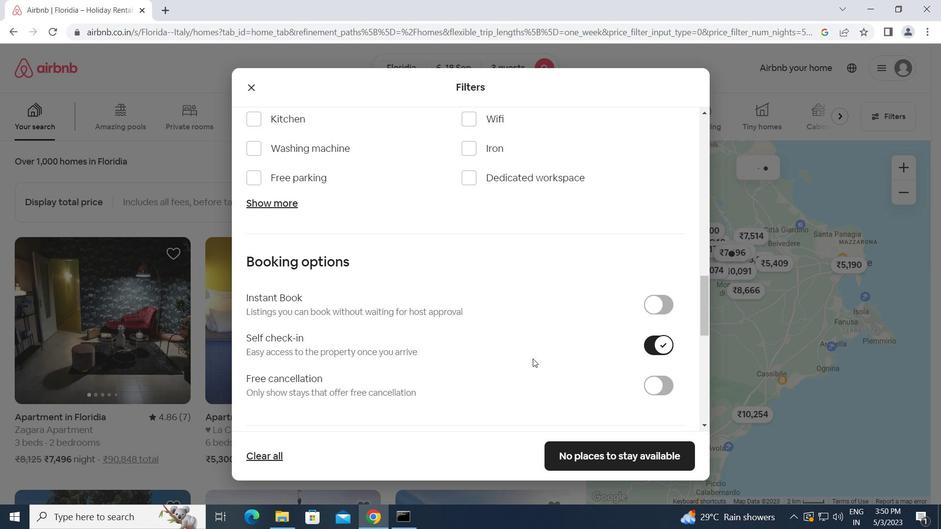 
Action: Mouse scrolled (532, 358) with delta (0, 0)
Screenshot: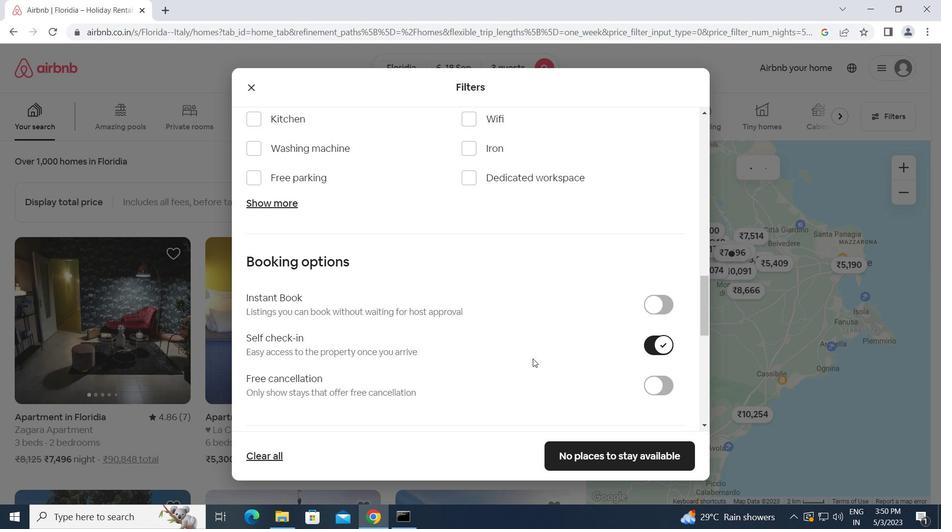 
Action: Mouse scrolled (532, 358) with delta (0, 0)
Screenshot: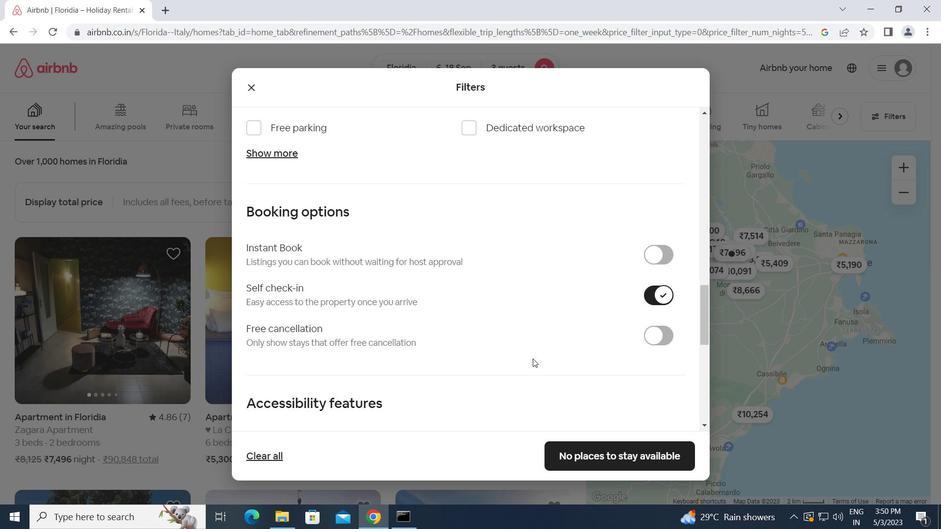 
Action: Mouse scrolled (532, 358) with delta (0, 0)
Screenshot: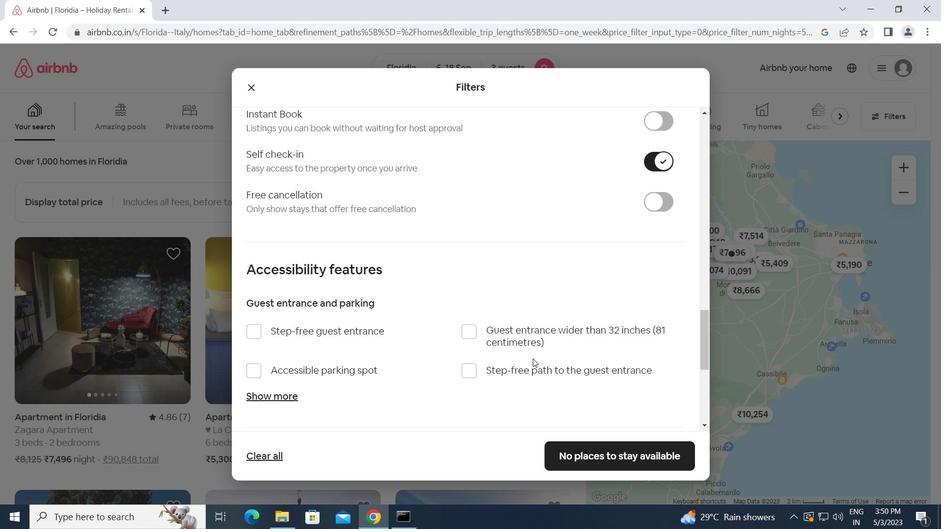 
Action: Mouse scrolled (532, 358) with delta (0, 0)
Screenshot: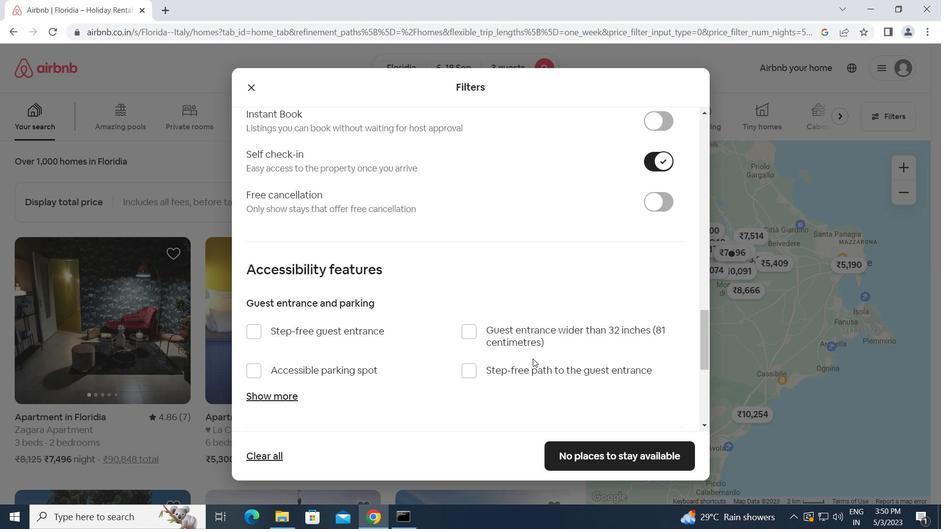 
Action: Mouse scrolled (532, 358) with delta (0, 0)
Screenshot: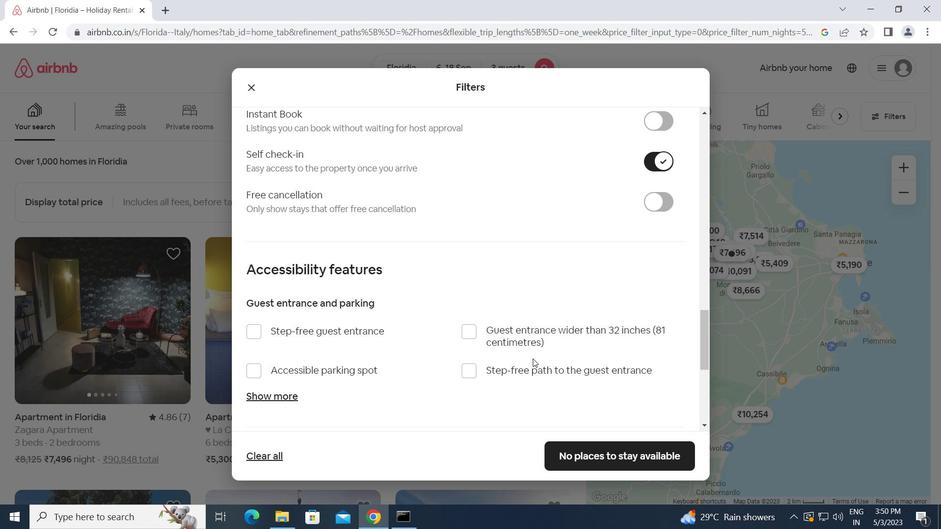 
Action: Mouse moved to (317, 361)
Screenshot: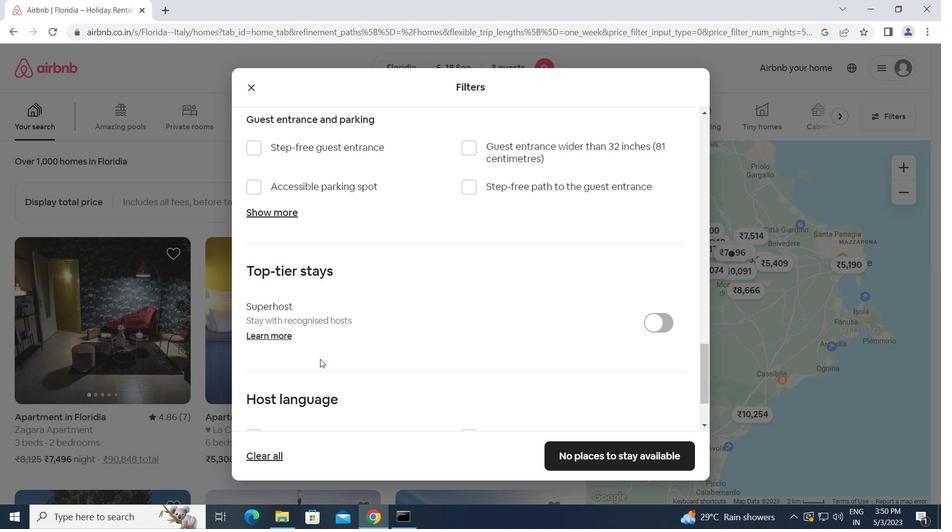 
Action: Mouse scrolled (317, 360) with delta (0, 0)
Screenshot: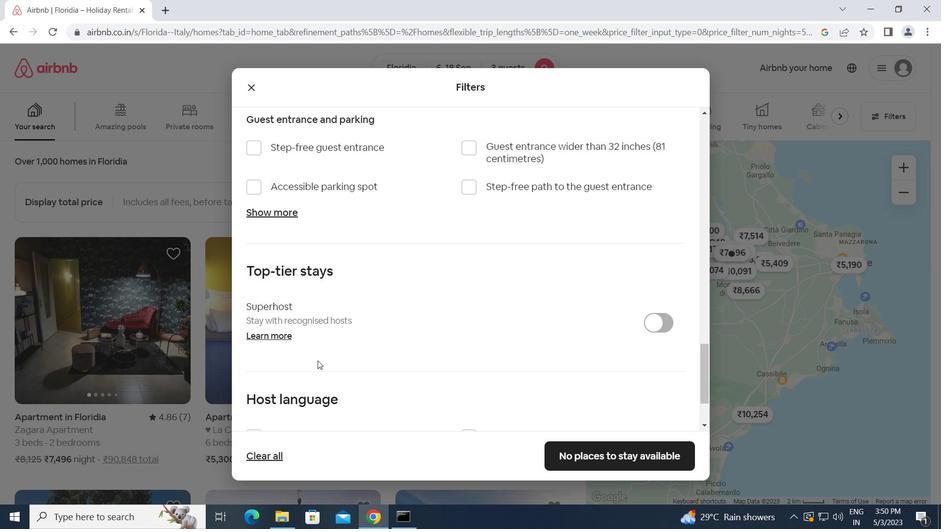 
Action: Mouse scrolled (317, 360) with delta (0, 0)
Screenshot: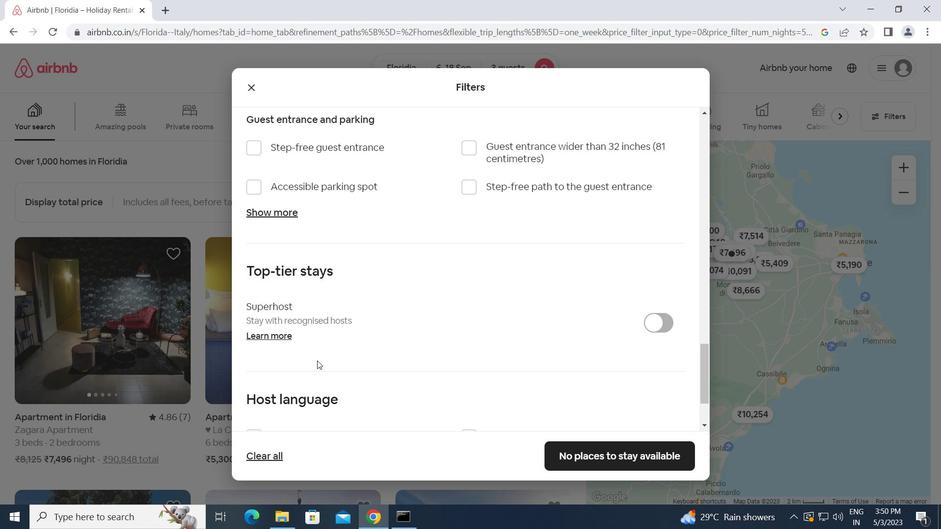 
Action: Mouse moved to (253, 344)
Screenshot: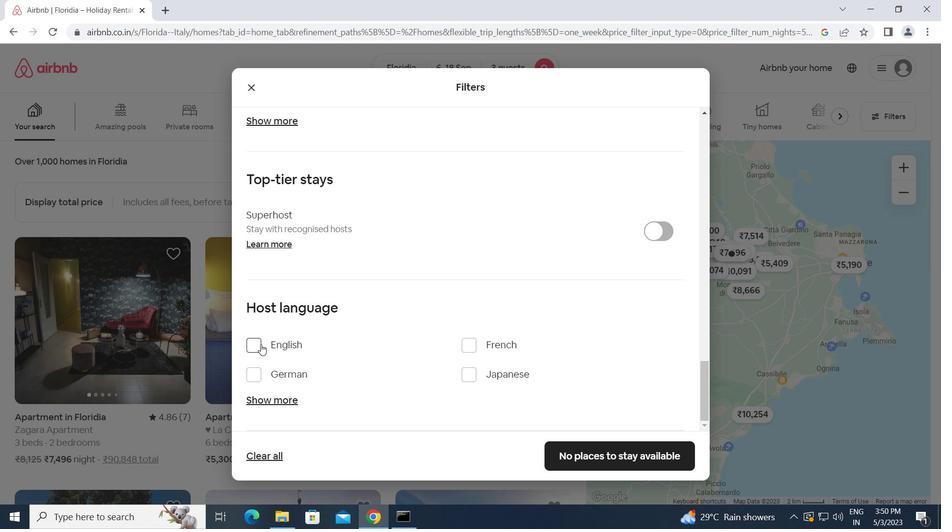 
Action: Mouse pressed left at (253, 344)
Screenshot: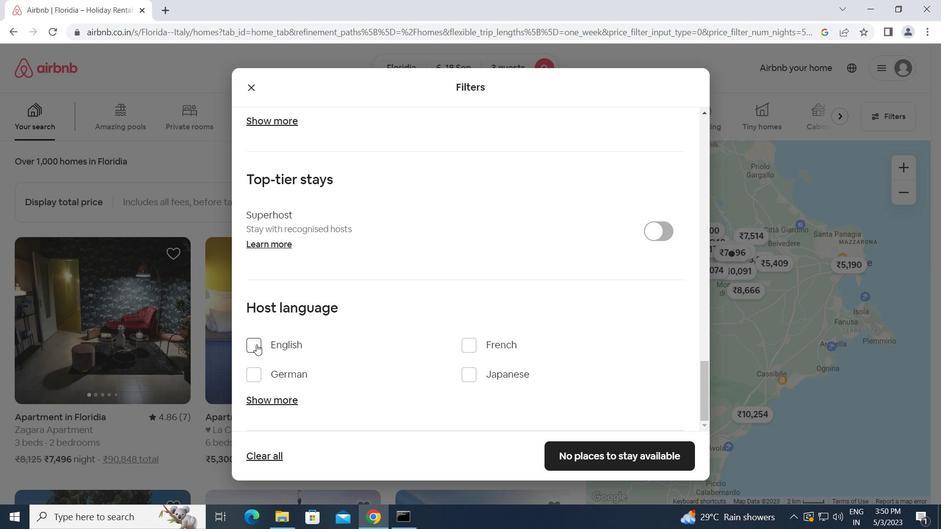 
Action: Mouse moved to (557, 453)
Screenshot: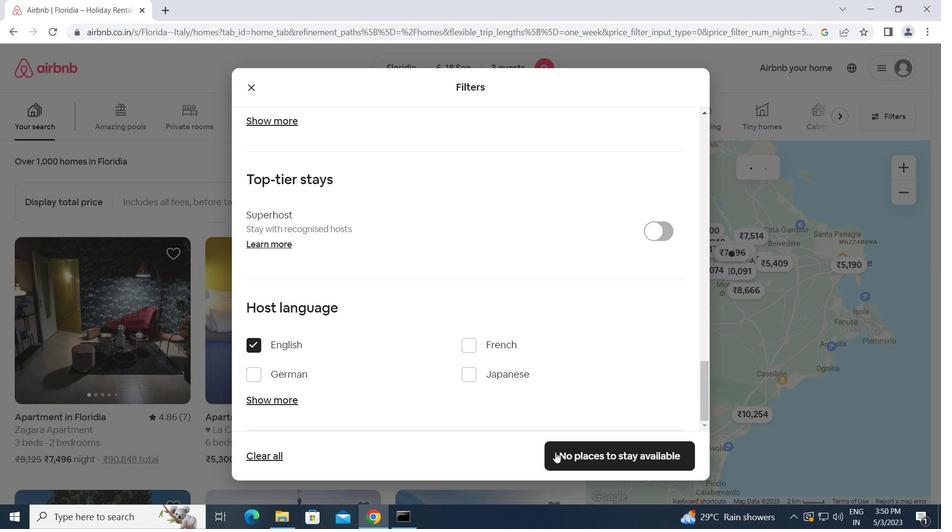 
Action: Mouse pressed left at (557, 453)
Screenshot: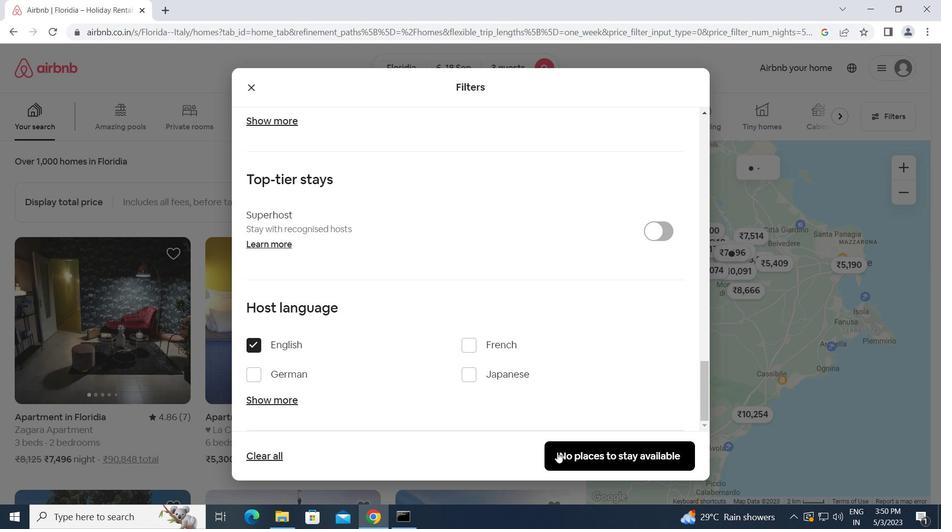 
Action: Mouse moved to (555, 450)
Screenshot: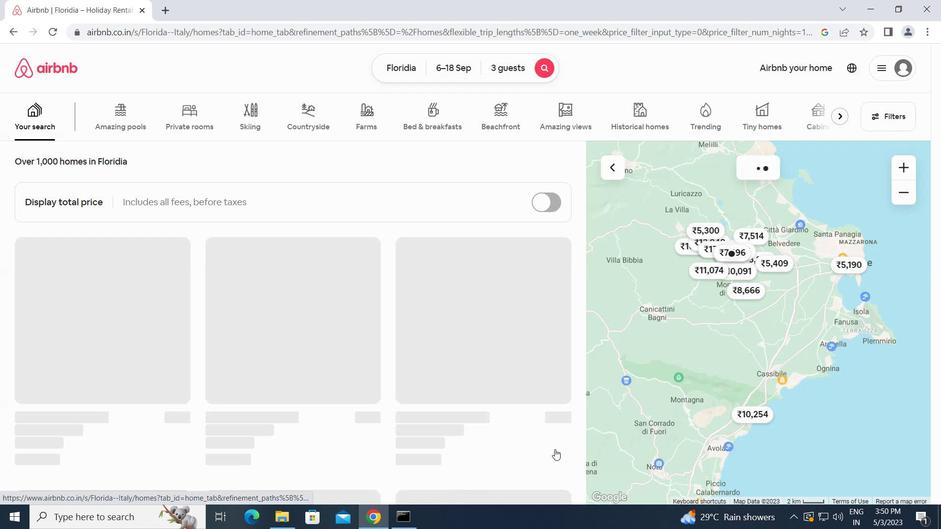 
